 Task: Search one way flight ticket for 4 adults, 1 infant in seat and 1 infant on lap in premium economy from Salina: Salina Regional Airport to Gillette: Gillette Campbell County Airport on 5-1-2023. Choice of flights is American. Number of bags: 1 checked bag. Price is upto 40000. Outbound departure time preference is 5:00.
Action: Mouse moved to (232, 234)
Screenshot: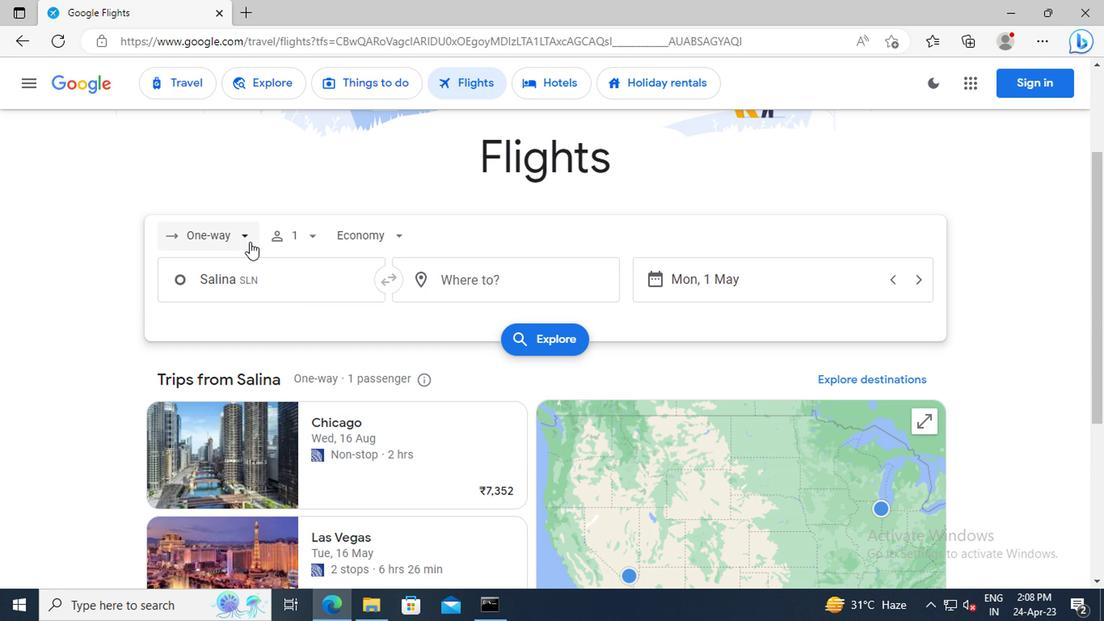
Action: Mouse pressed left at (232, 234)
Screenshot: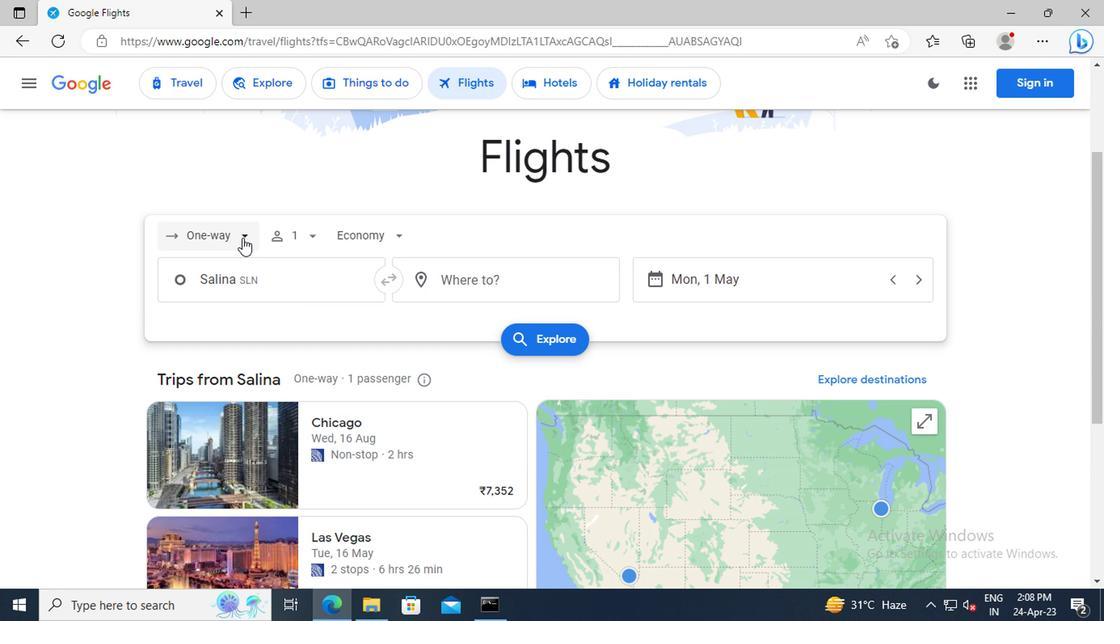 
Action: Mouse moved to (220, 313)
Screenshot: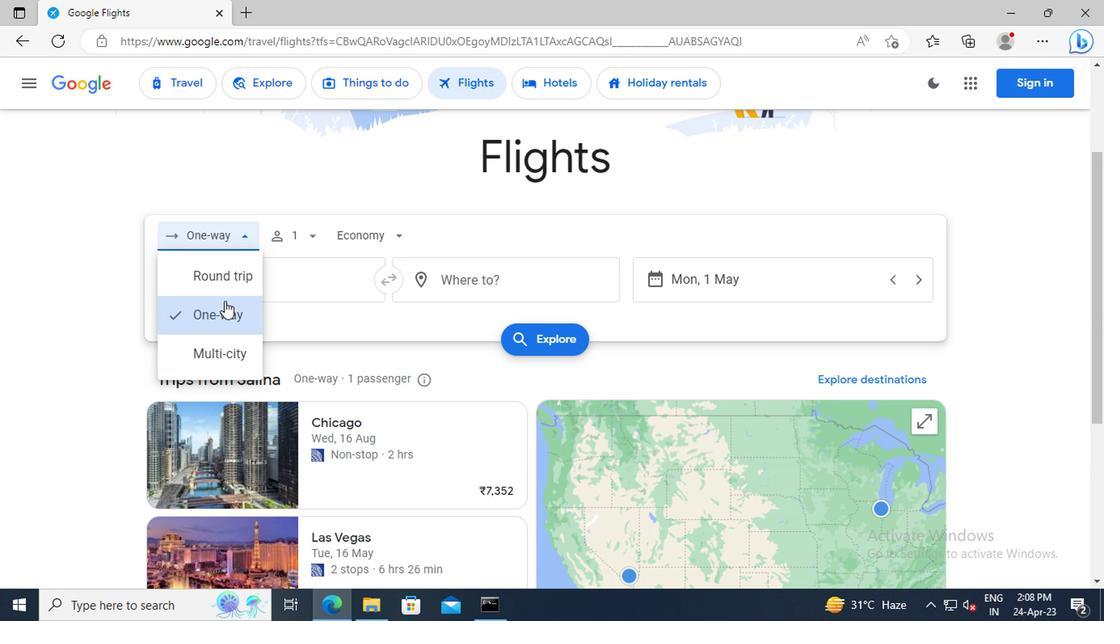 
Action: Mouse pressed left at (220, 313)
Screenshot: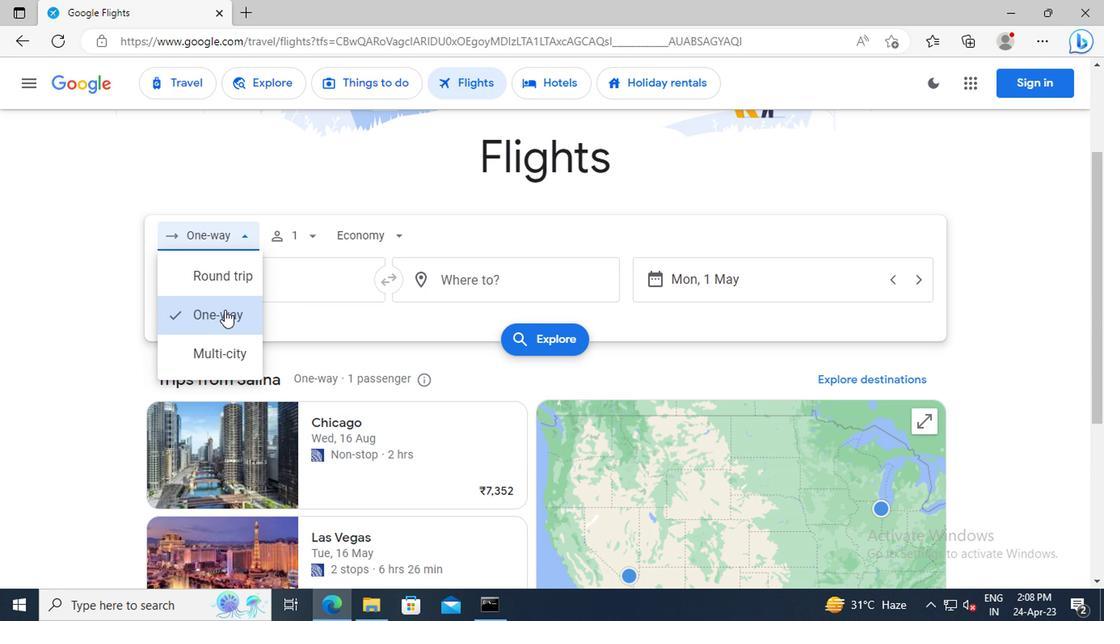 
Action: Mouse moved to (307, 237)
Screenshot: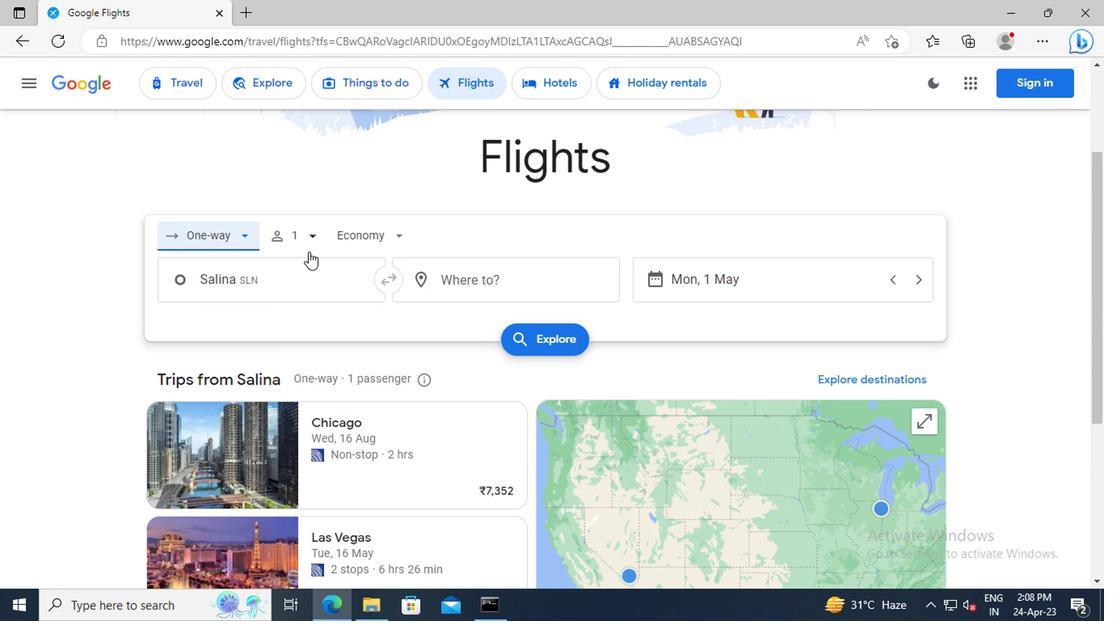 
Action: Mouse pressed left at (307, 237)
Screenshot: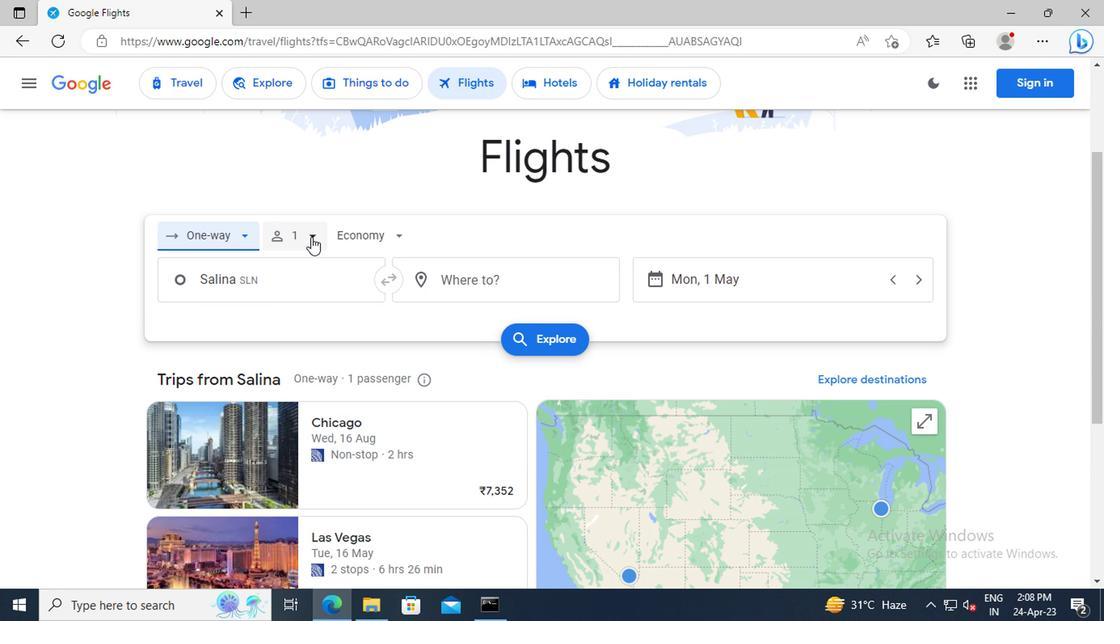 
Action: Mouse moved to (433, 270)
Screenshot: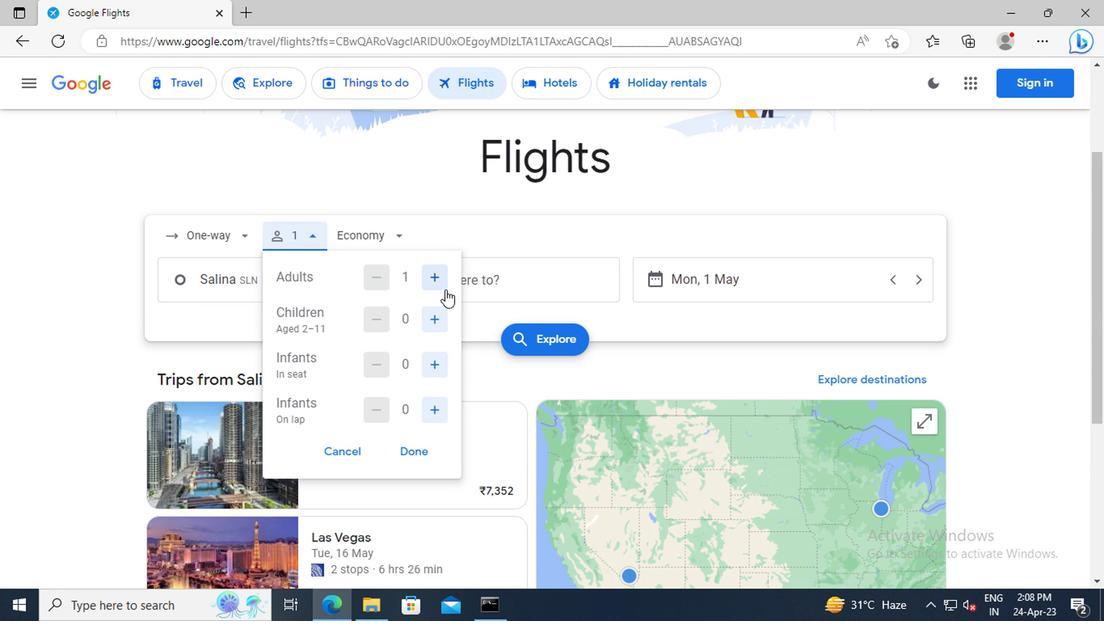 
Action: Mouse pressed left at (433, 270)
Screenshot: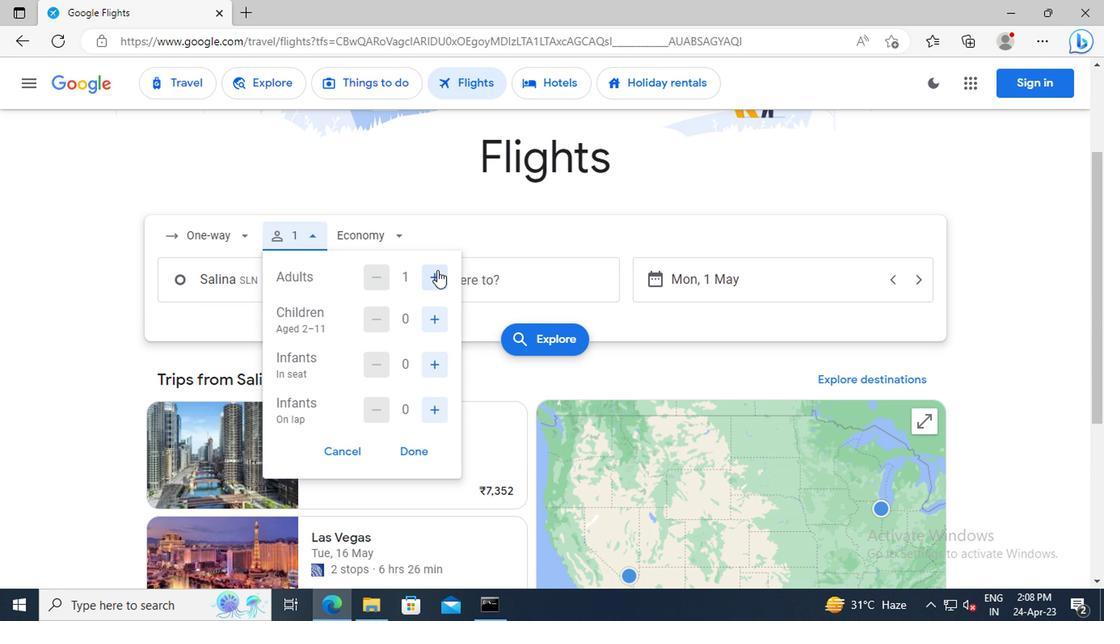 
Action: Mouse pressed left at (433, 270)
Screenshot: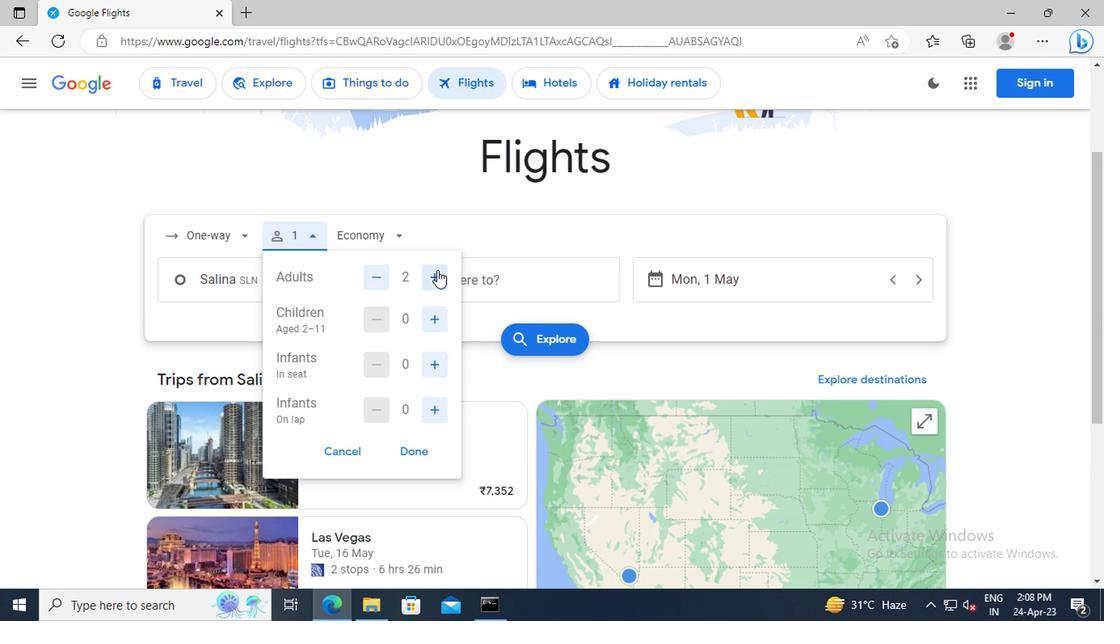 
Action: Mouse pressed left at (433, 270)
Screenshot: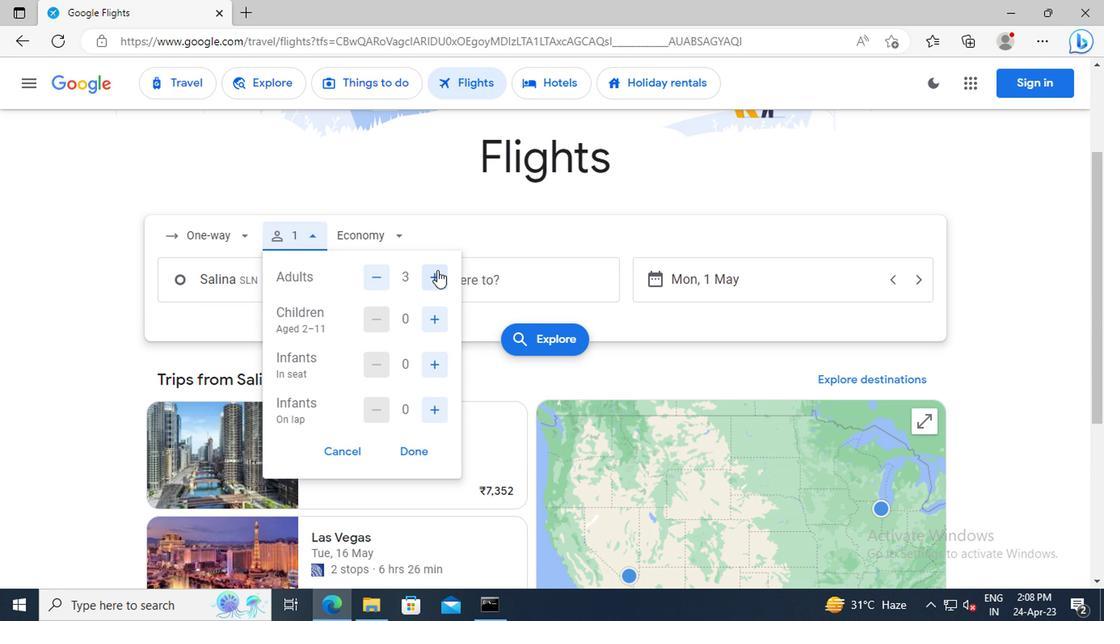 
Action: Mouse moved to (433, 362)
Screenshot: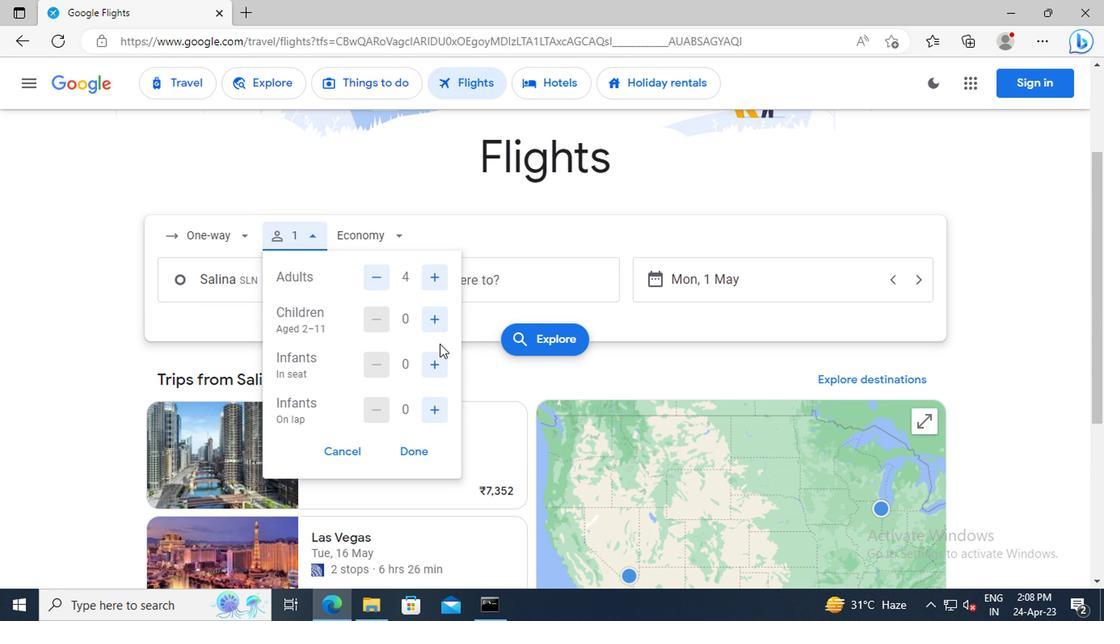 
Action: Mouse pressed left at (433, 362)
Screenshot: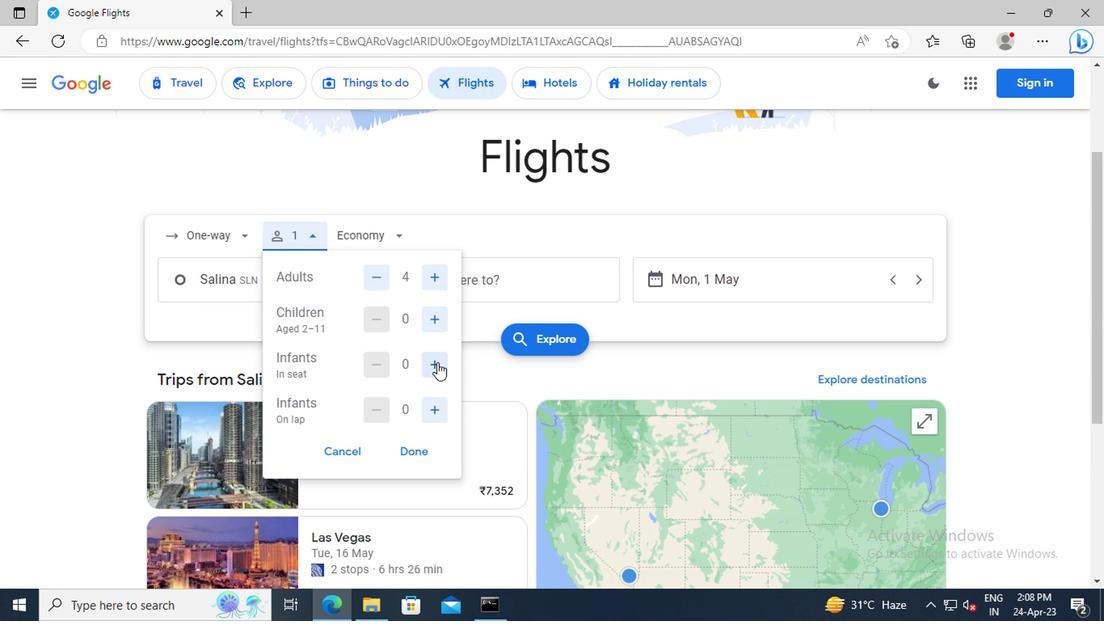
Action: Mouse moved to (430, 406)
Screenshot: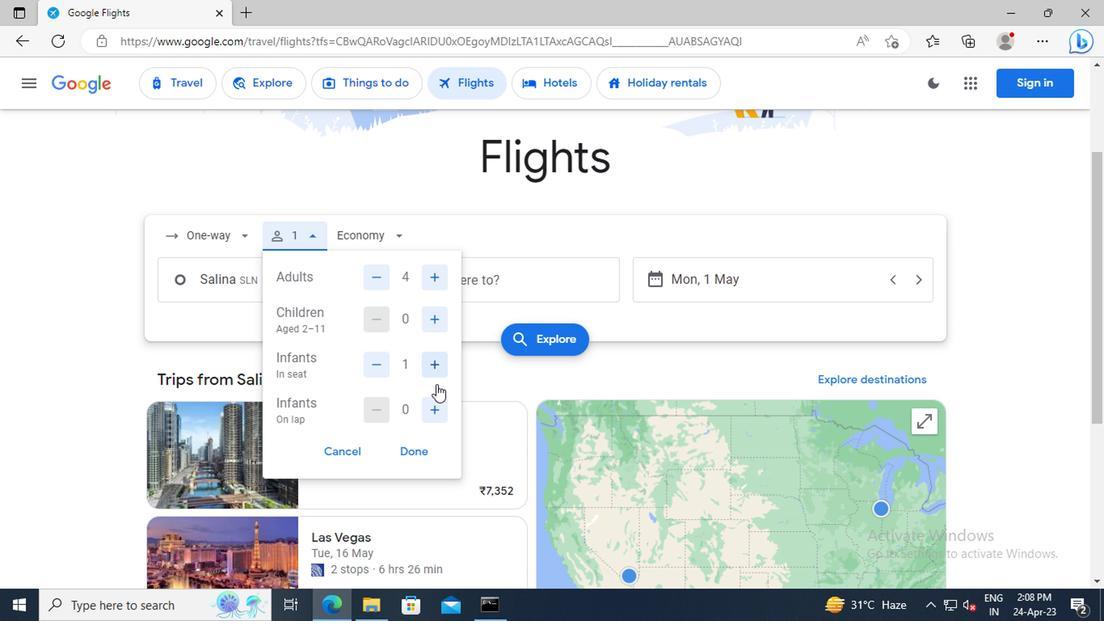 
Action: Mouse pressed left at (430, 406)
Screenshot: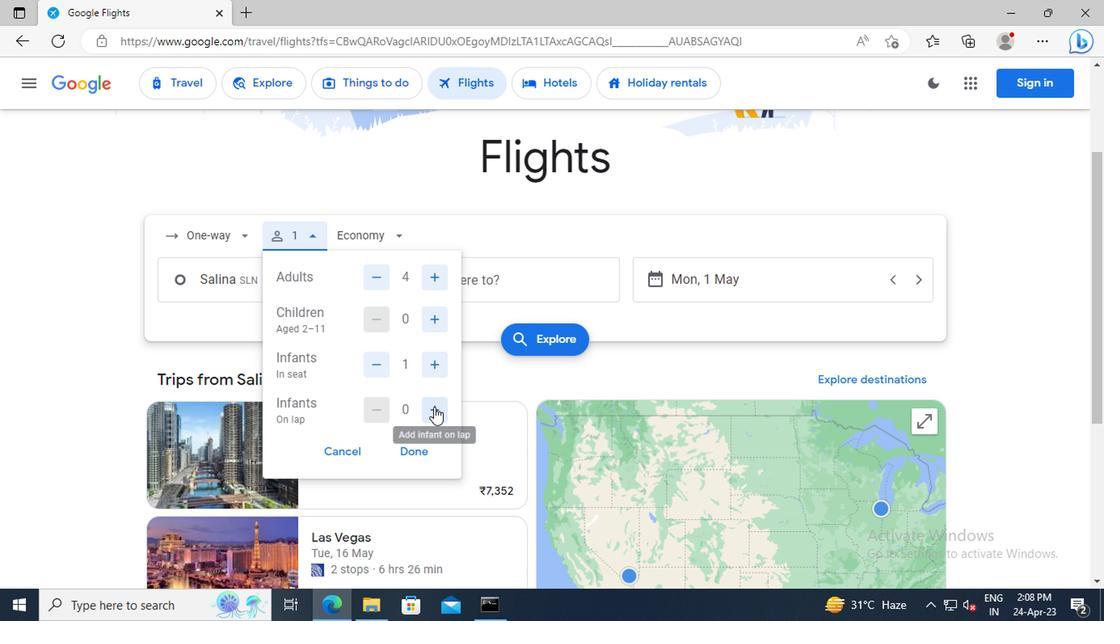 
Action: Mouse moved to (412, 449)
Screenshot: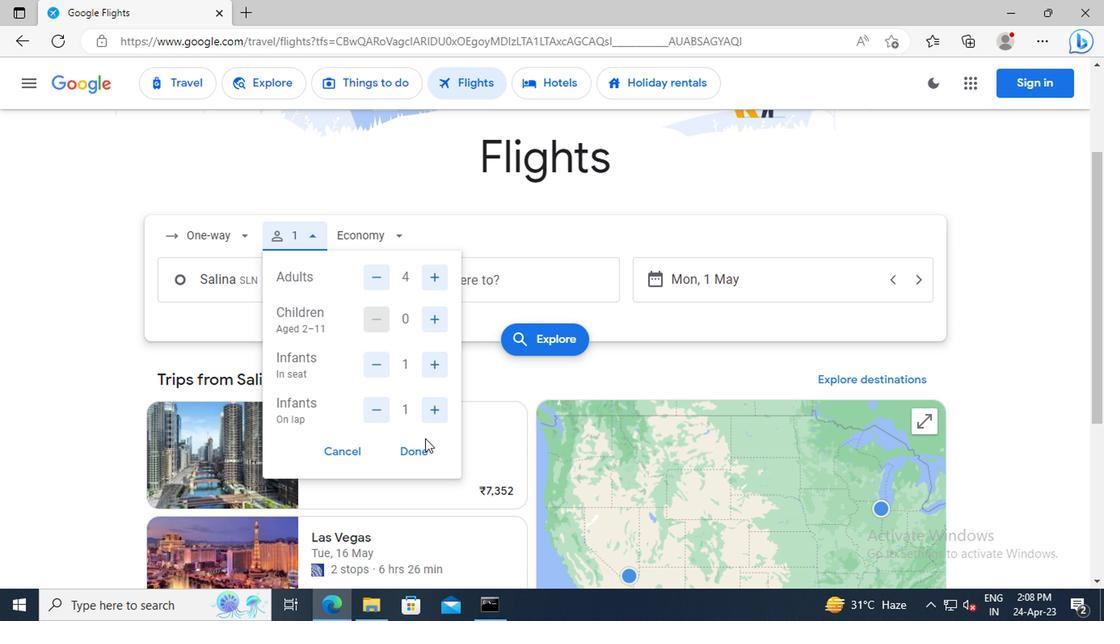 
Action: Mouse pressed left at (412, 449)
Screenshot: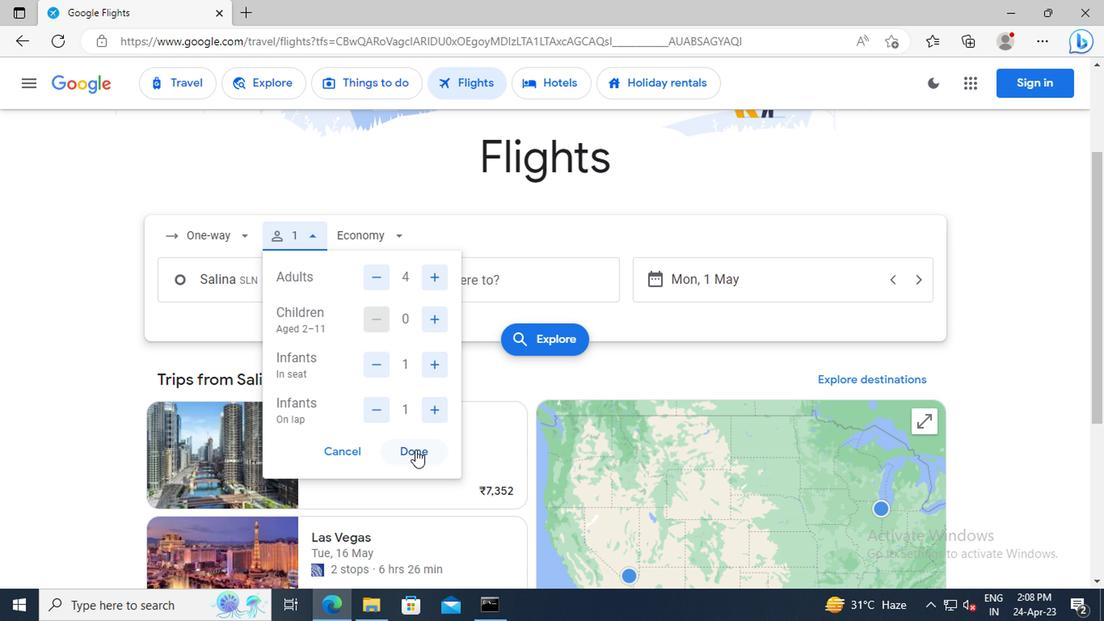 
Action: Mouse moved to (384, 235)
Screenshot: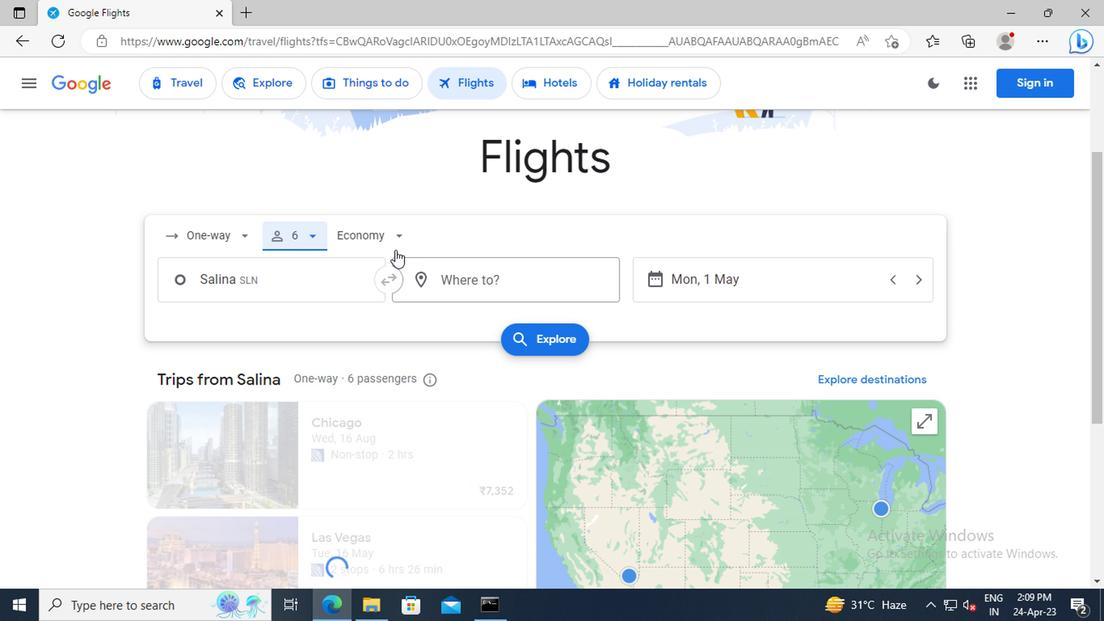 
Action: Mouse pressed left at (384, 235)
Screenshot: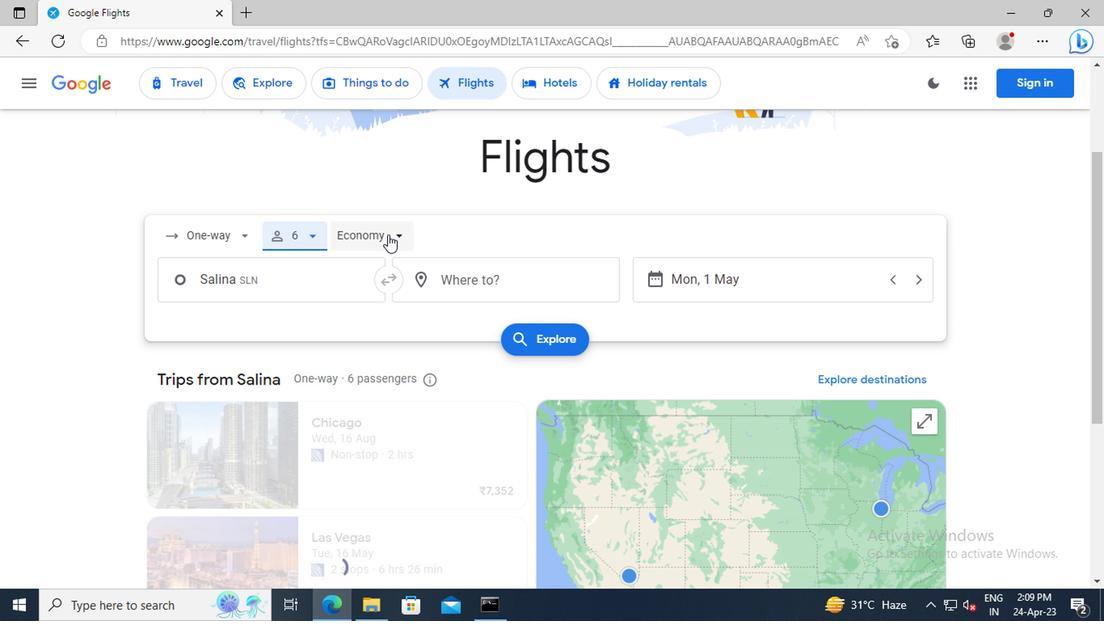 
Action: Mouse moved to (390, 319)
Screenshot: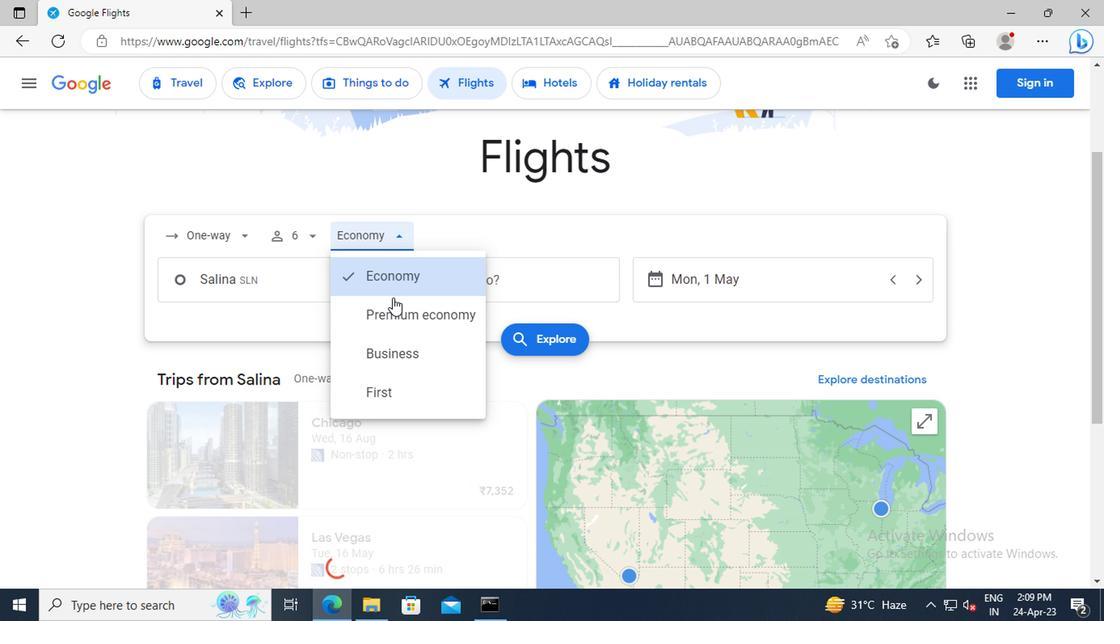 
Action: Mouse pressed left at (390, 319)
Screenshot: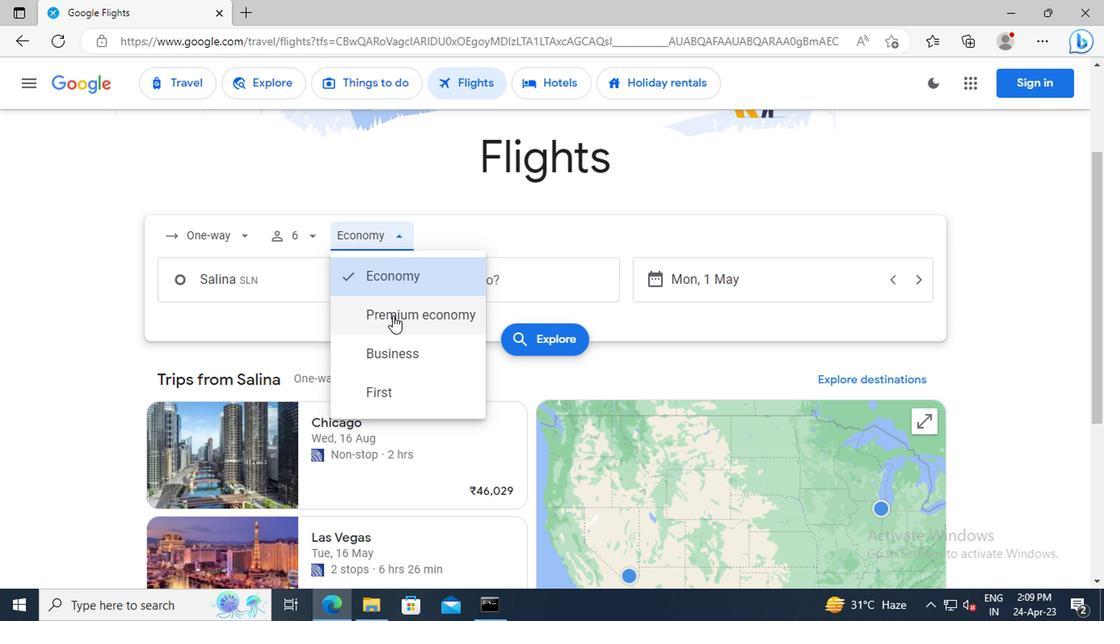 
Action: Mouse moved to (313, 285)
Screenshot: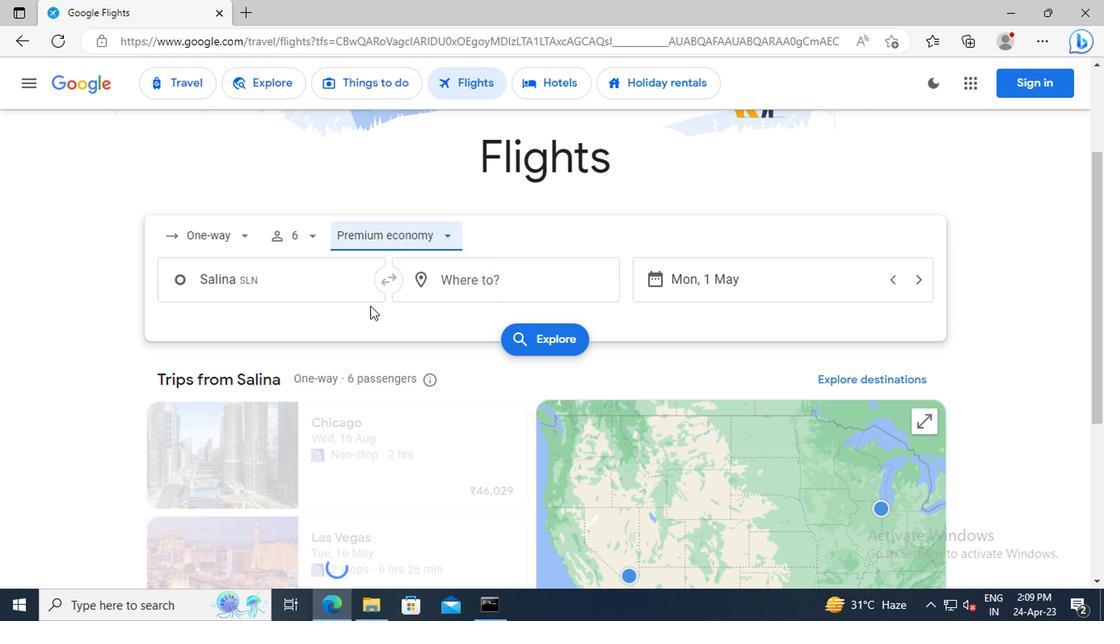 
Action: Mouse pressed left at (313, 285)
Screenshot: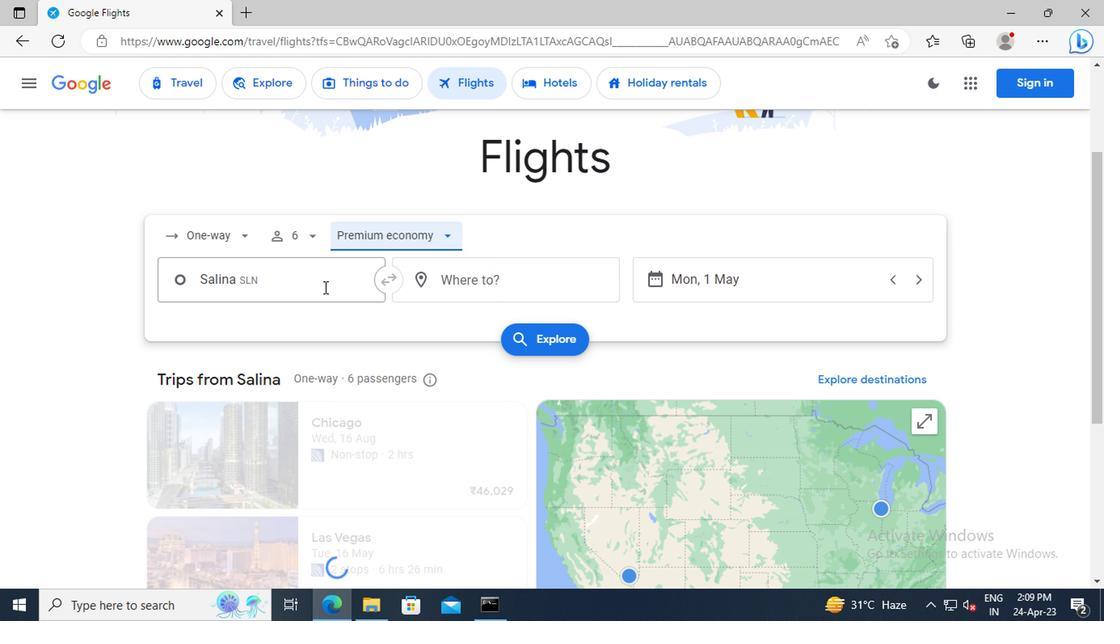 
Action: Key pressed <Key.shift>SALINA<Key.space><Key.shift>REG
Screenshot: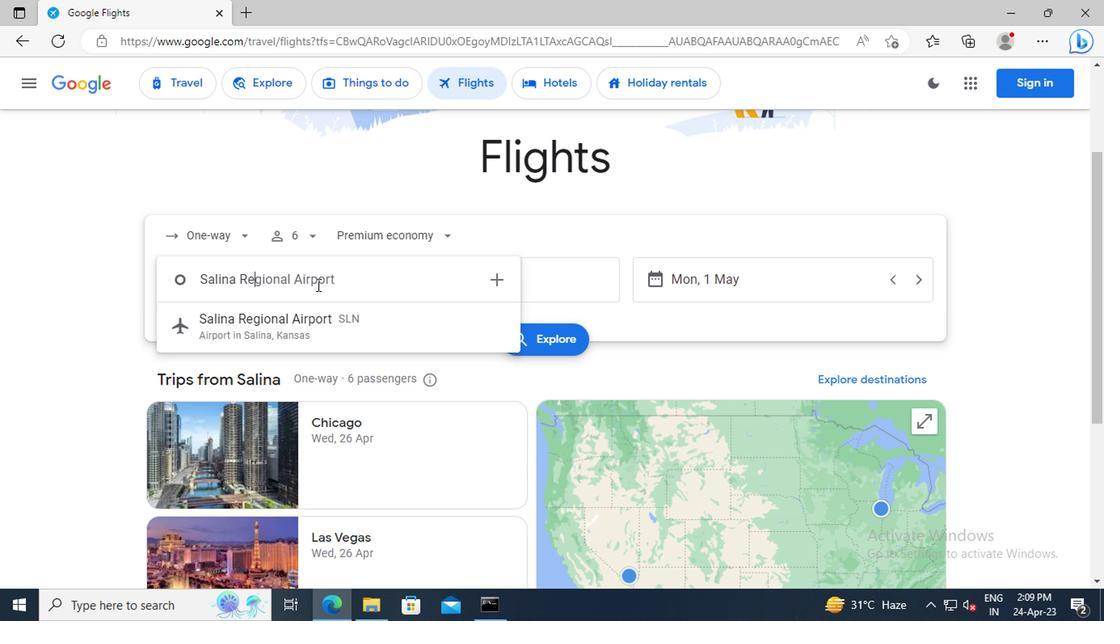 
Action: Mouse moved to (317, 320)
Screenshot: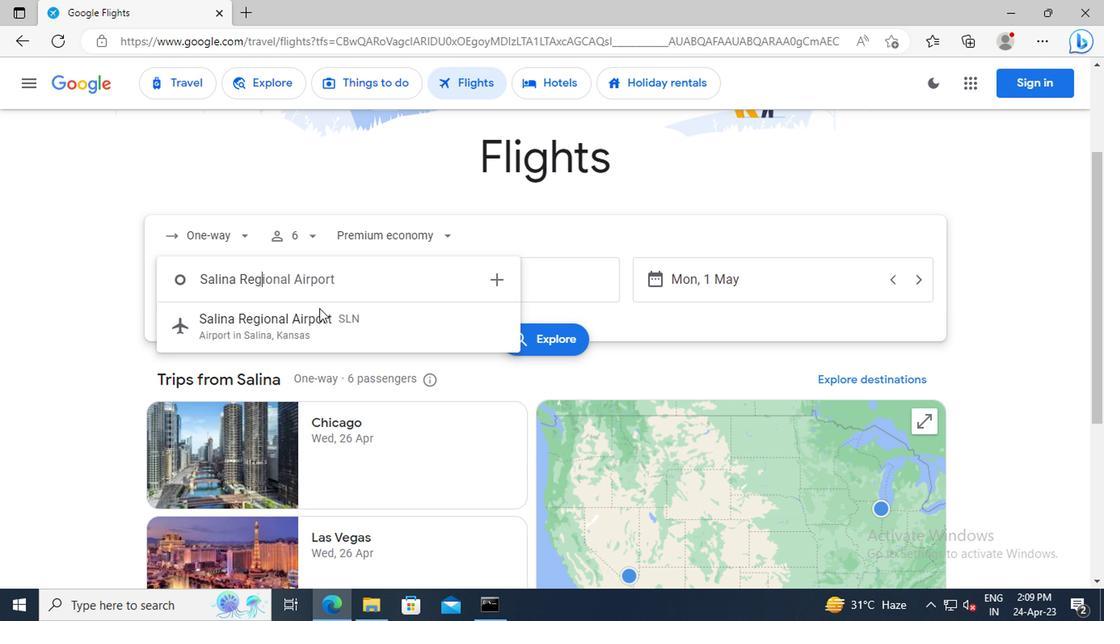 
Action: Mouse pressed left at (317, 320)
Screenshot: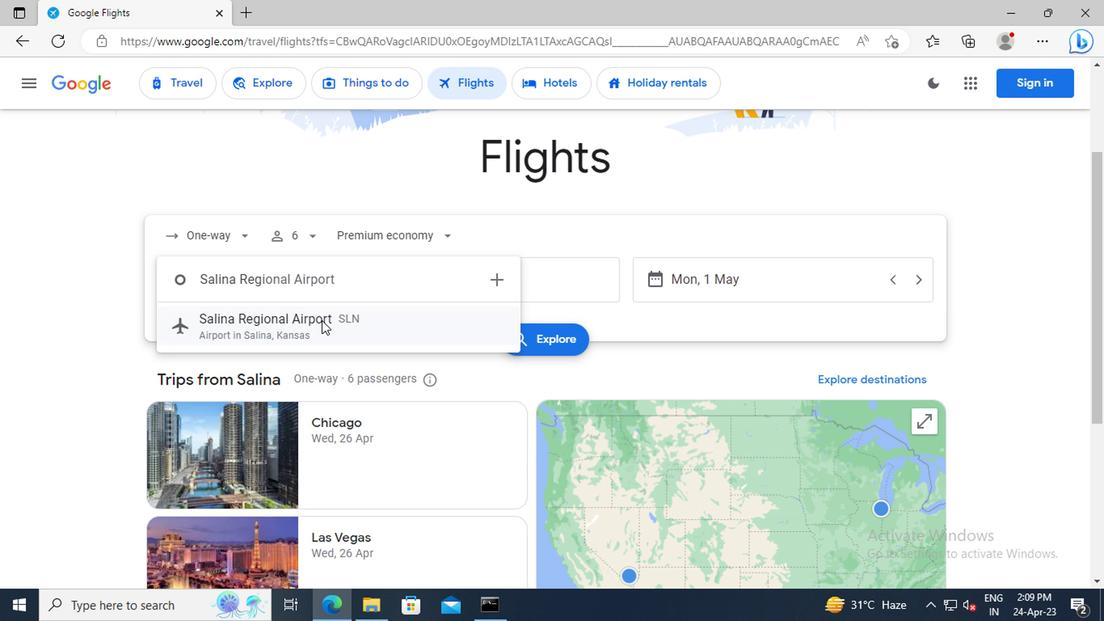 
Action: Mouse moved to (485, 294)
Screenshot: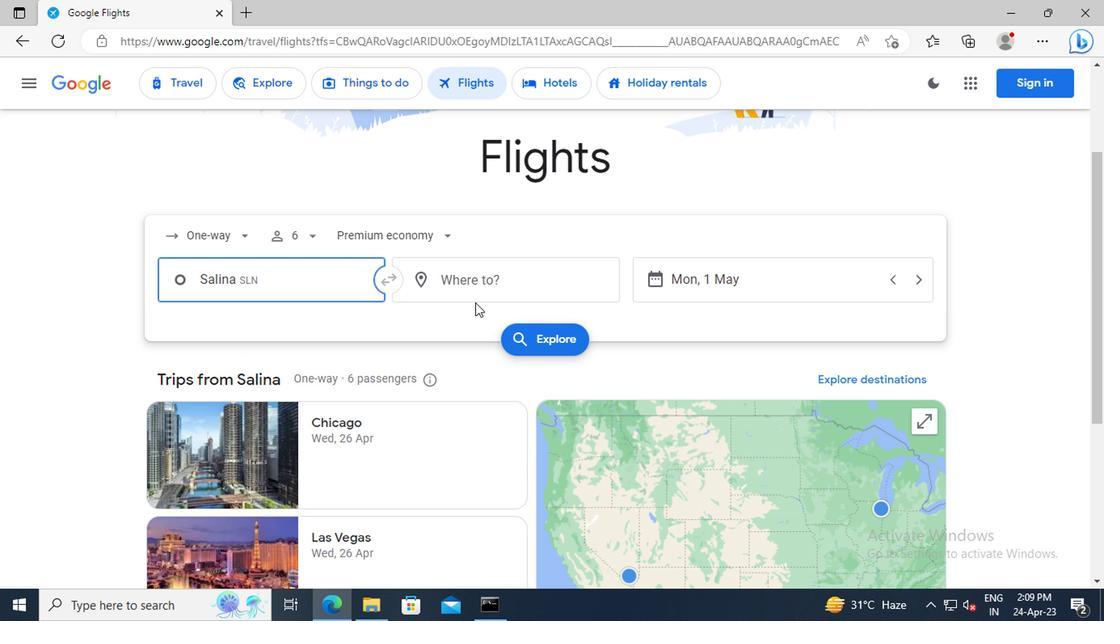 
Action: Mouse pressed left at (485, 294)
Screenshot: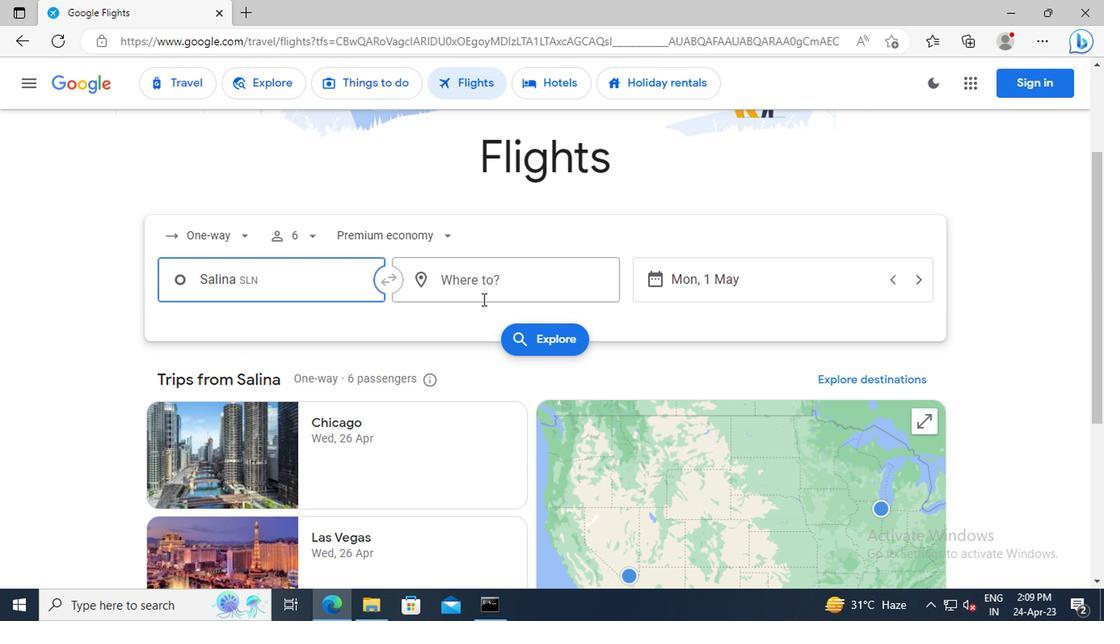 
Action: Mouse moved to (485, 291)
Screenshot: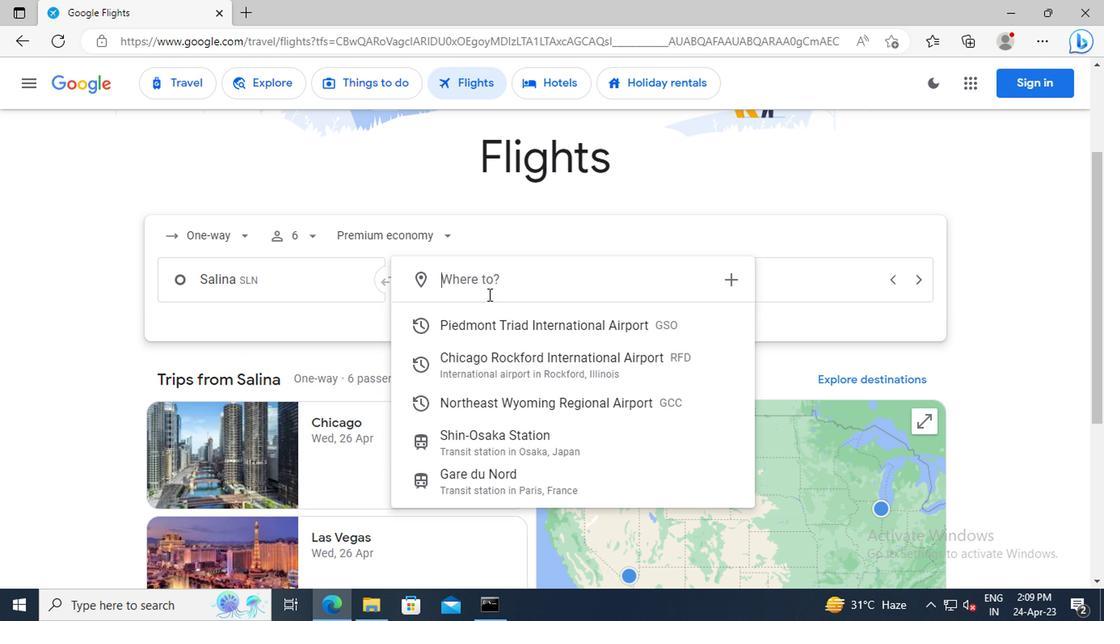 
Action: Key pressed <Key.shift>GILLETTE
Screenshot: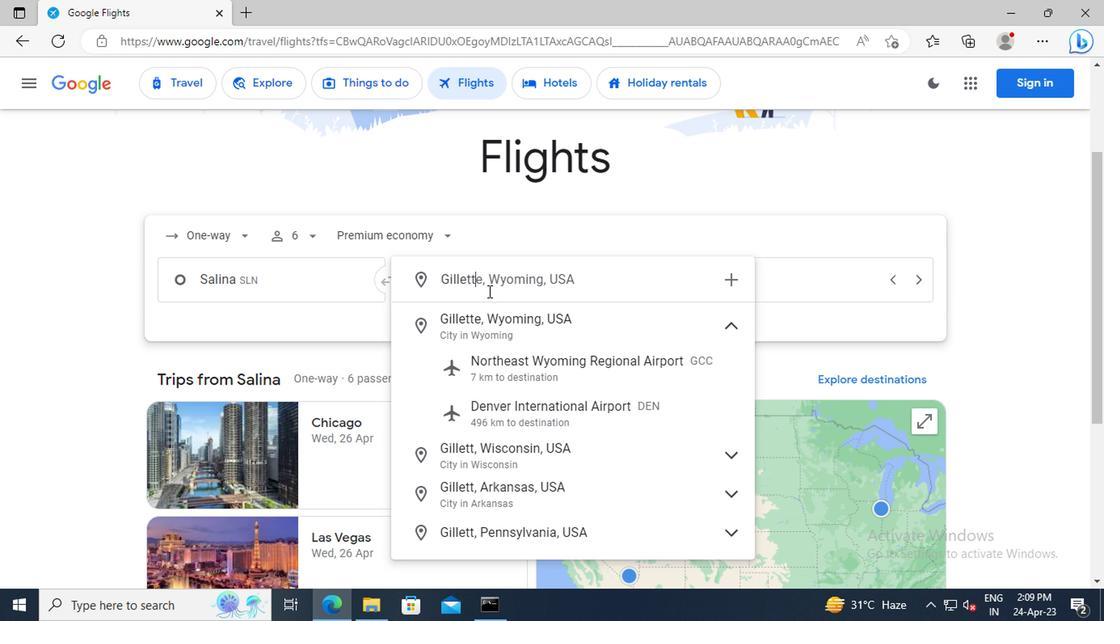 
Action: Mouse moved to (519, 361)
Screenshot: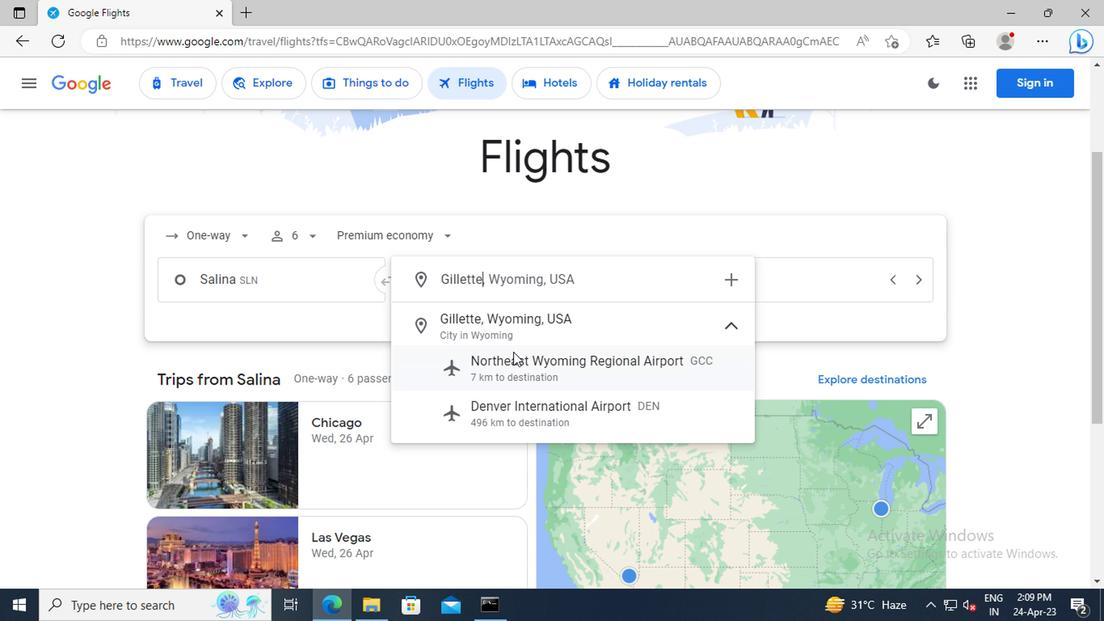 
Action: Mouse pressed left at (519, 361)
Screenshot: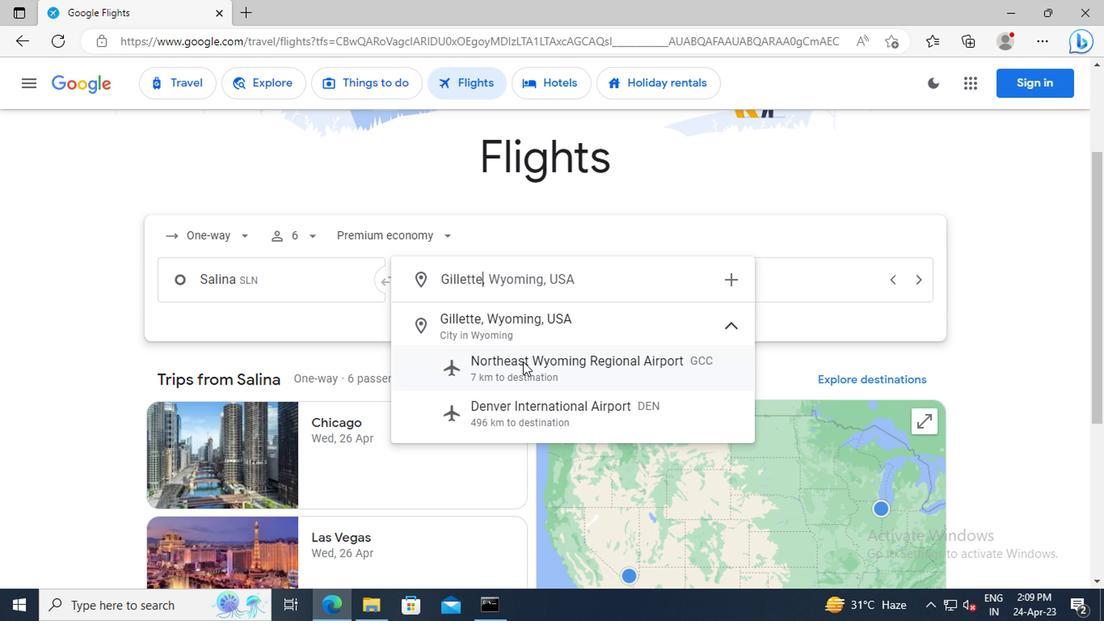 
Action: Mouse moved to (713, 293)
Screenshot: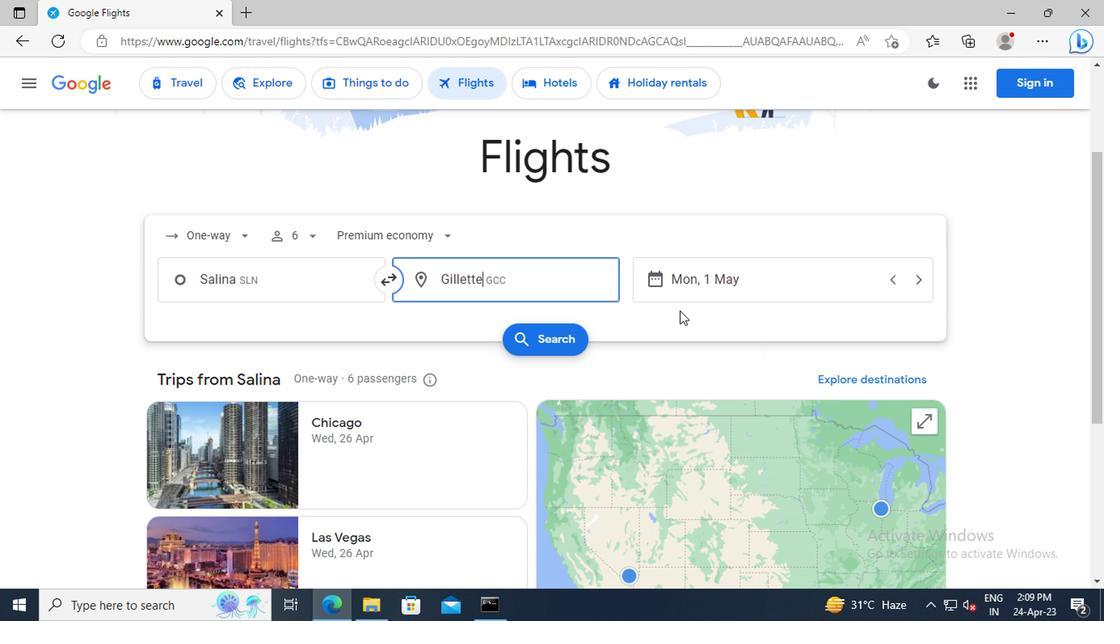 
Action: Mouse pressed left at (713, 293)
Screenshot: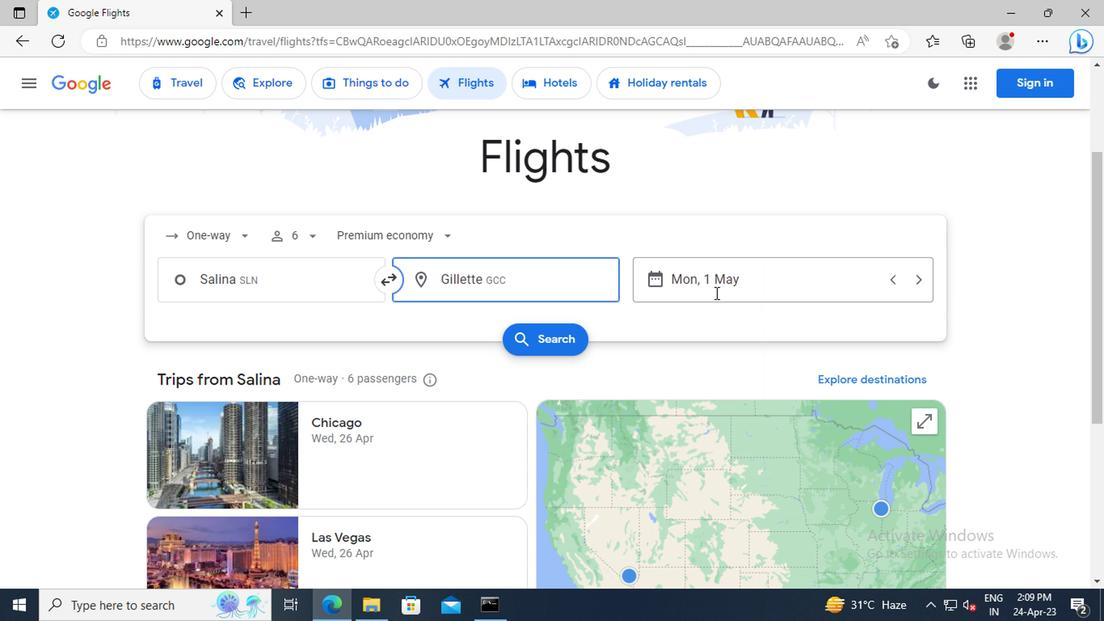 
Action: Mouse moved to (668, 263)
Screenshot: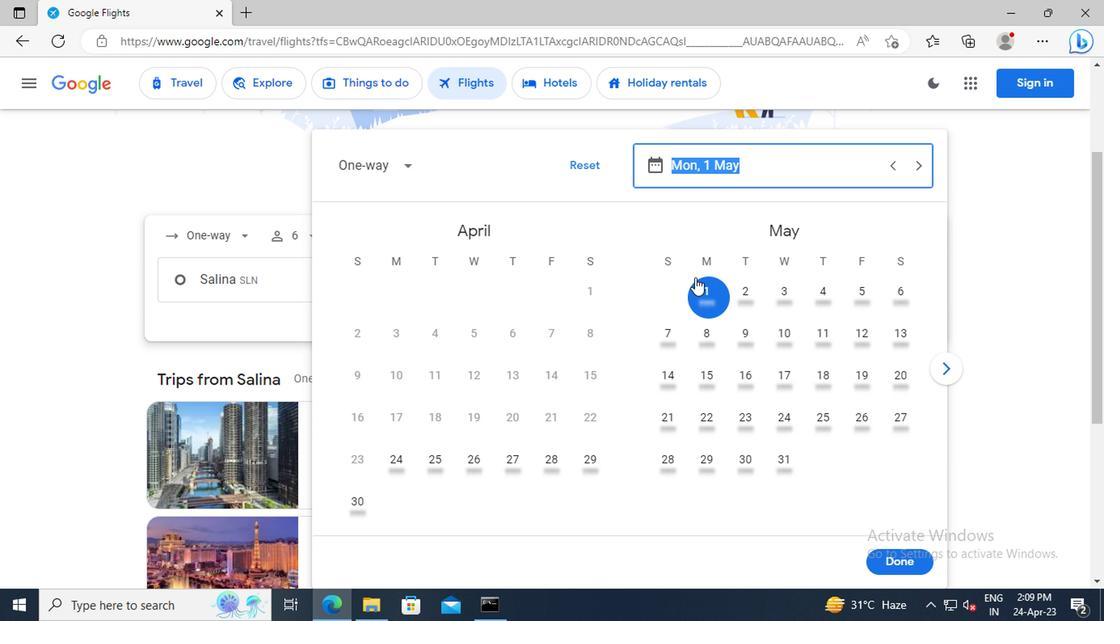 
Action: Key pressed 1<Key.space>MAY<Key.enter>
Screenshot: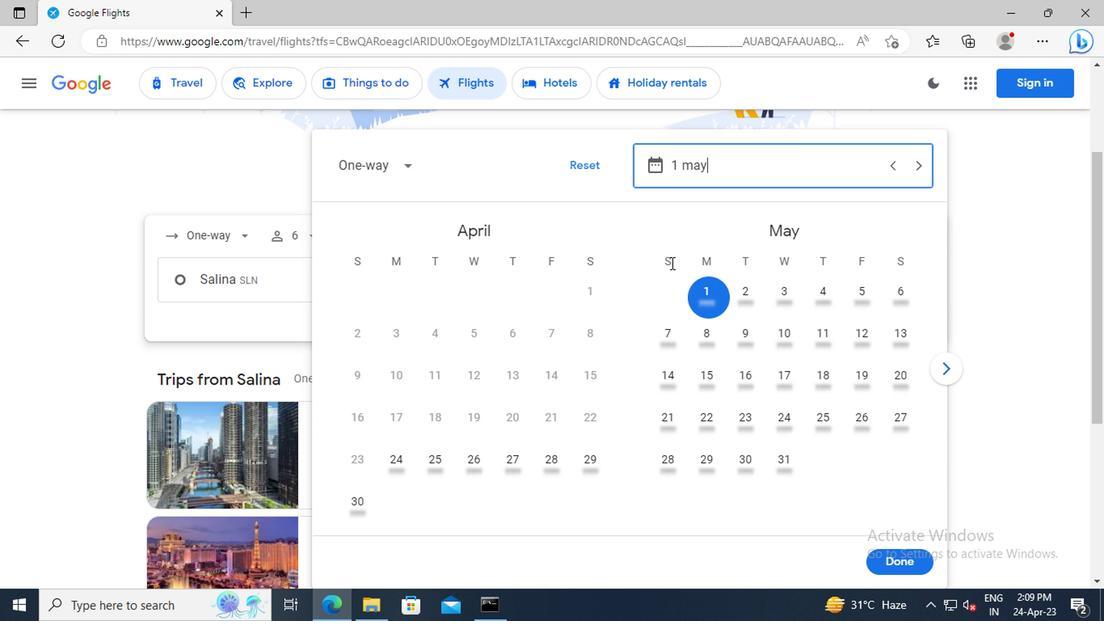 
Action: Mouse moved to (925, 559)
Screenshot: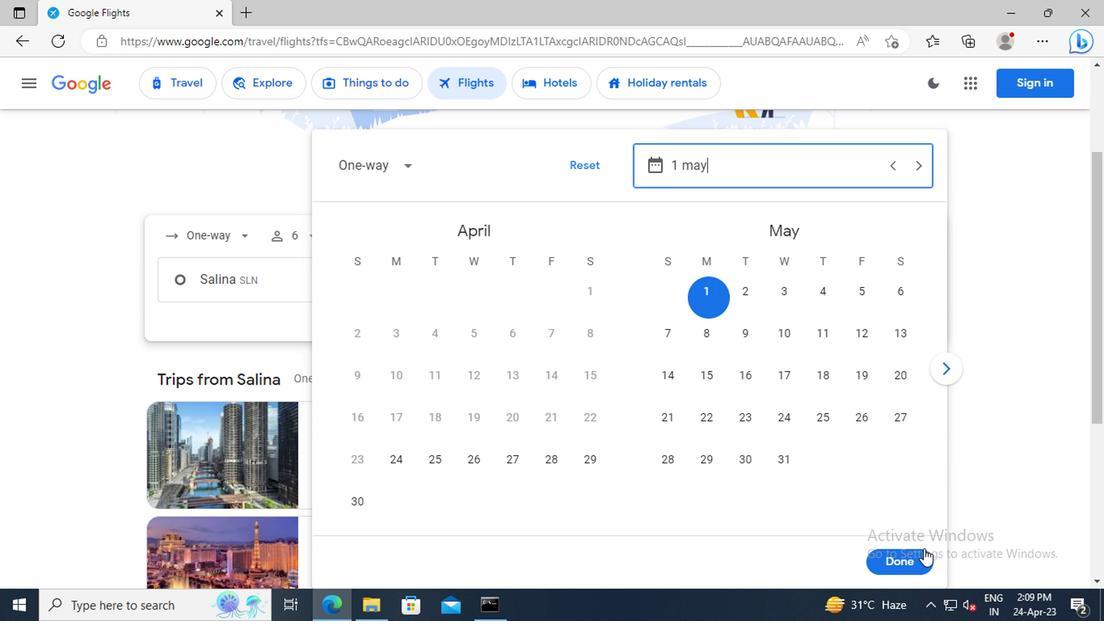 
Action: Mouse pressed left at (925, 559)
Screenshot: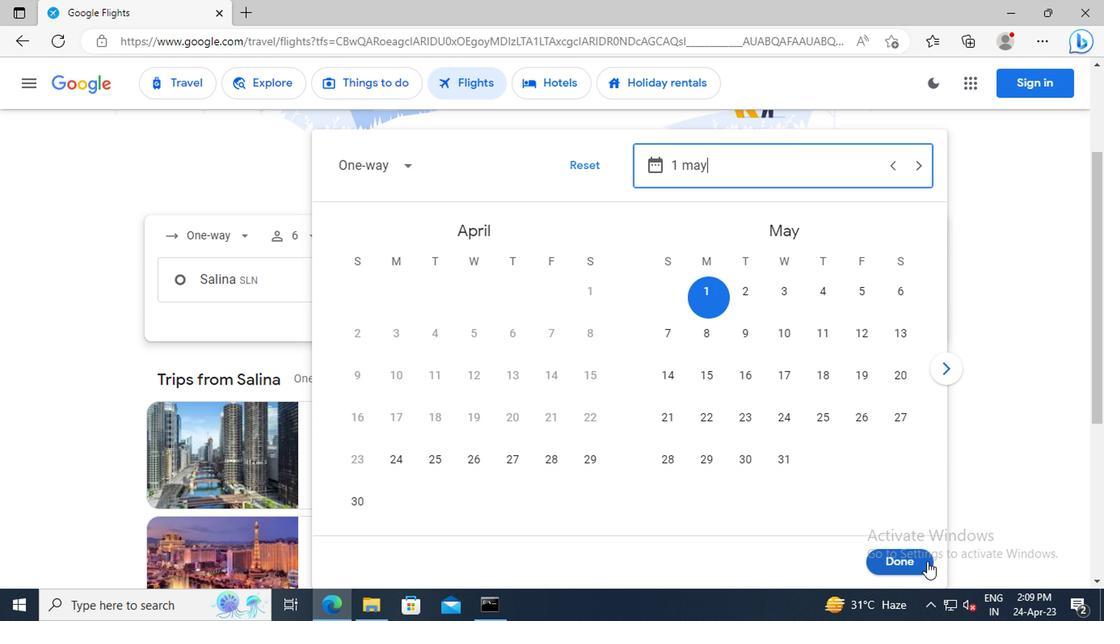 
Action: Mouse moved to (546, 341)
Screenshot: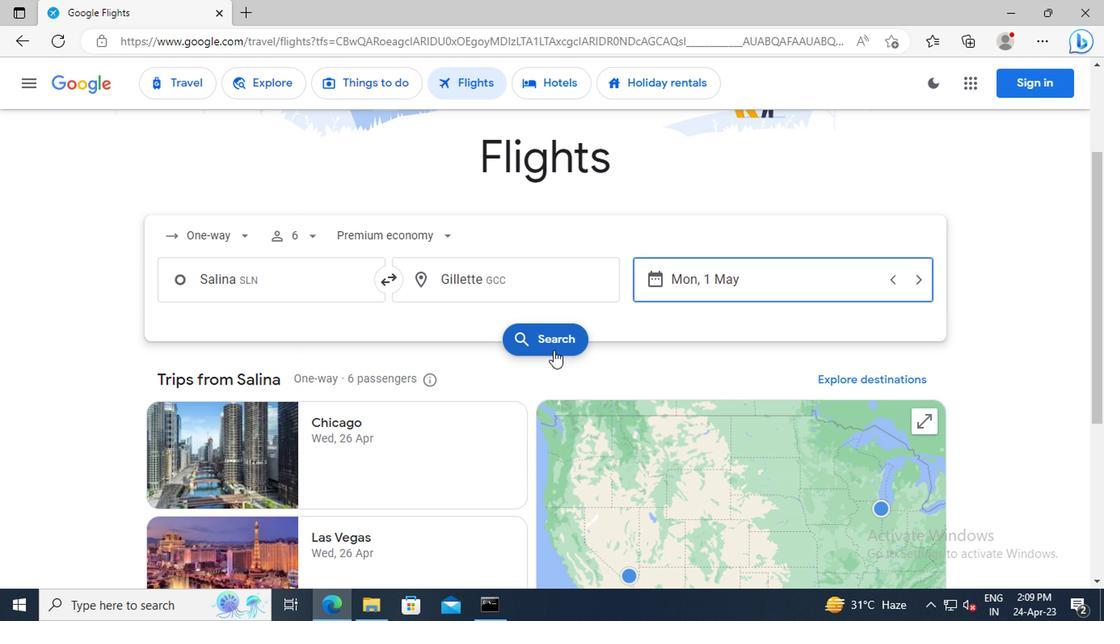 
Action: Mouse pressed left at (546, 341)
Screenshot: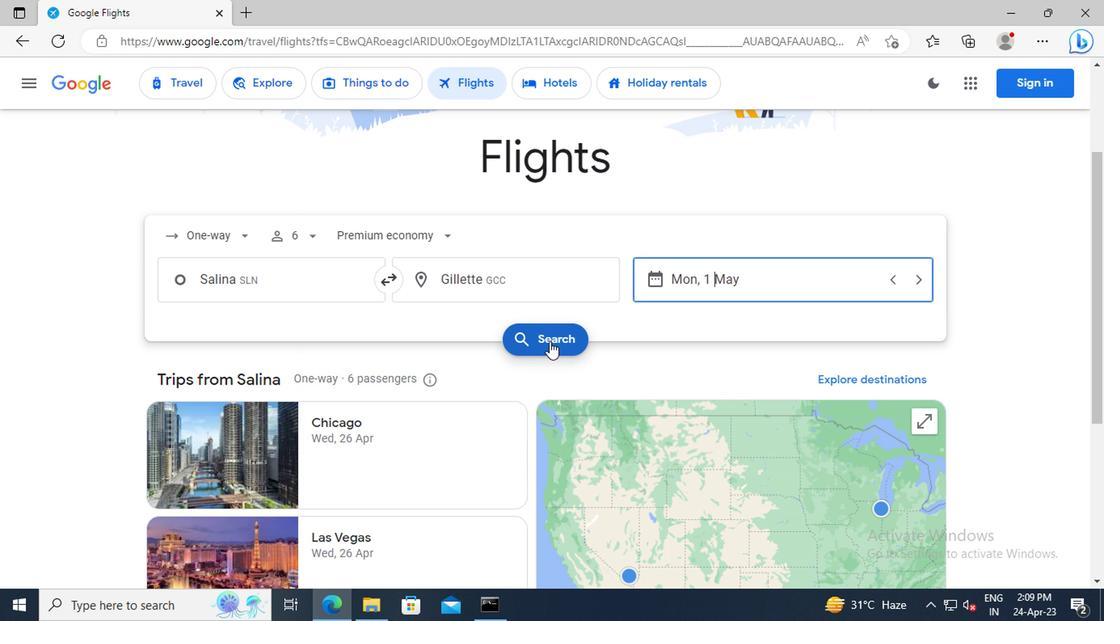 
Action: Mouse moved to (194, 239)
Screenshot: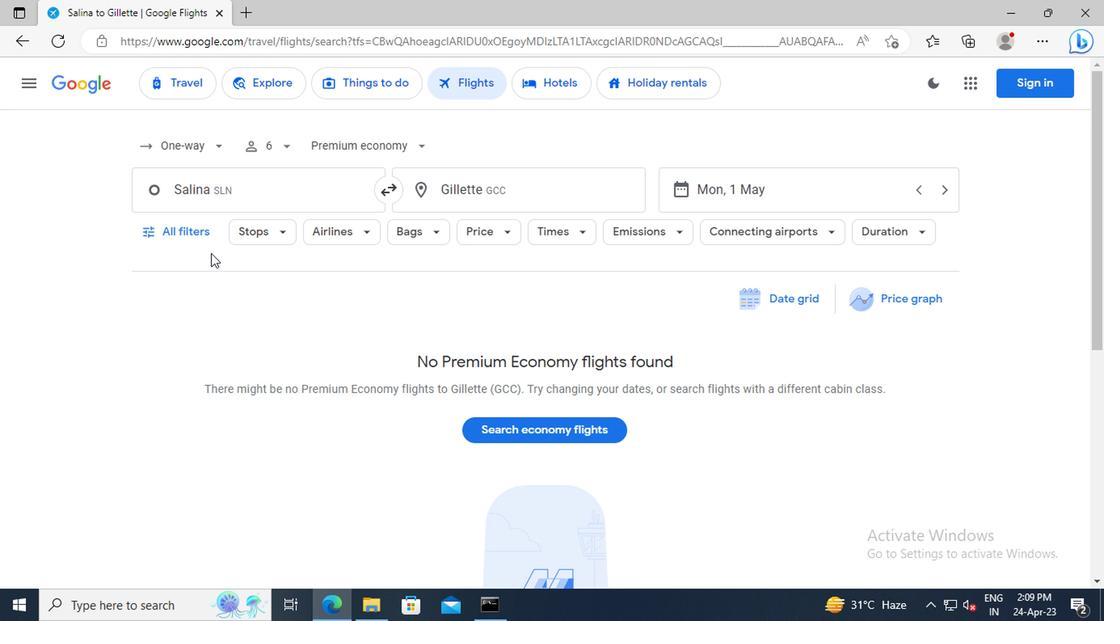 
Action: Mouse pressed left at (194, 239)
Screenshot: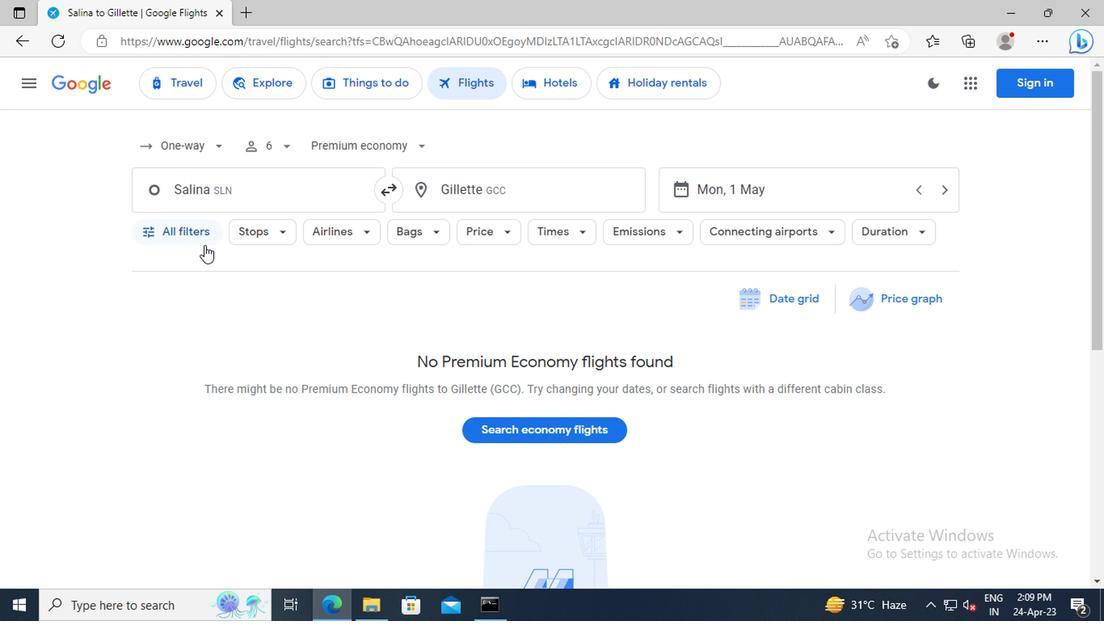 
Action: Mouse moved to (277, 342)
Screenshot: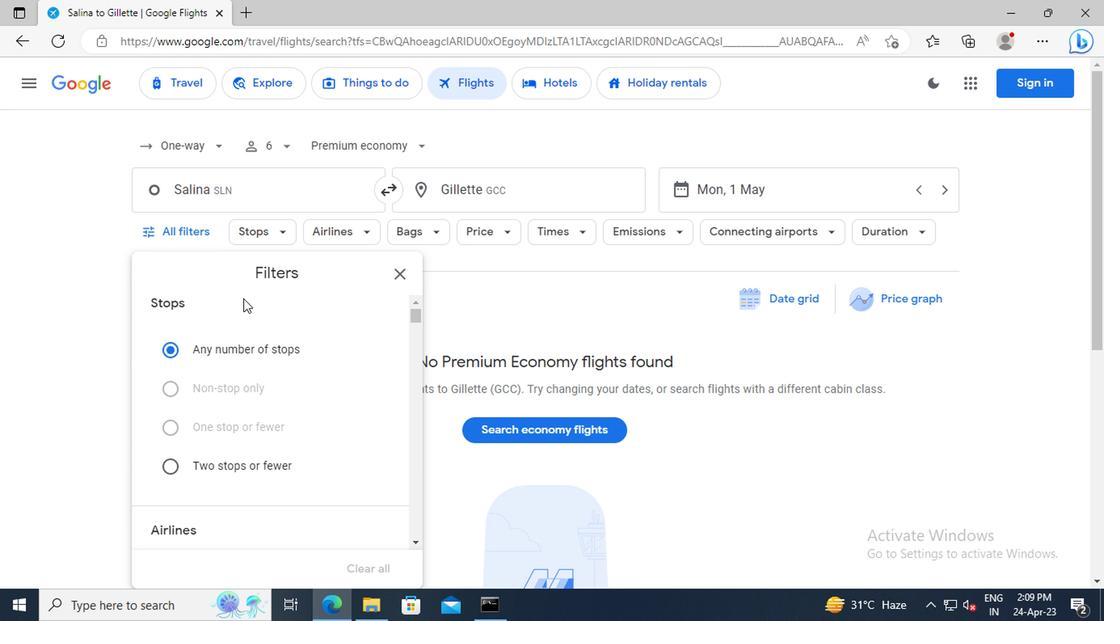 
Action: Mouse scrolled (277, 342) with delta (0, 0)
Screenshot: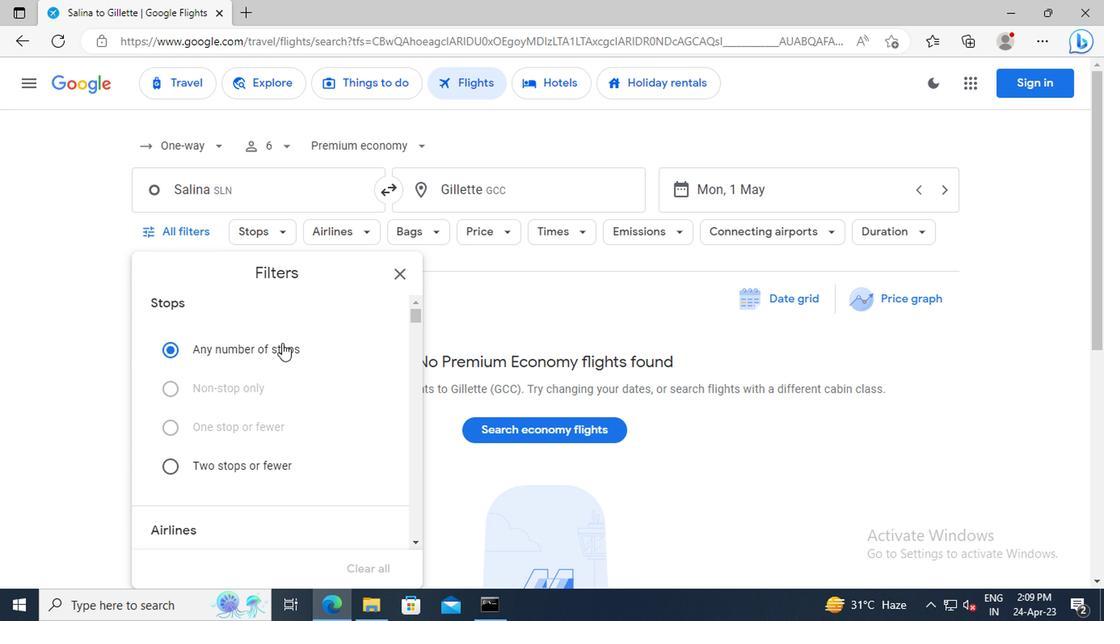 
Action: Mouse scrolled (277, 342) with delta (0, 0)
Screenshot: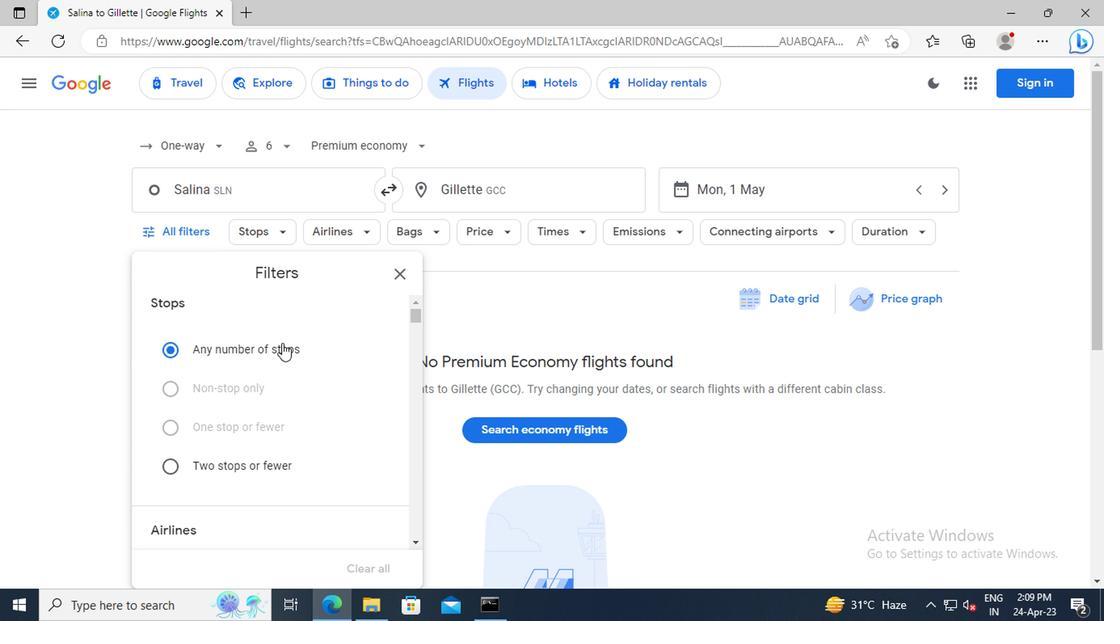 
Action: Mouse scrolled (277, 342) with delta (0, 0)
Screenshot: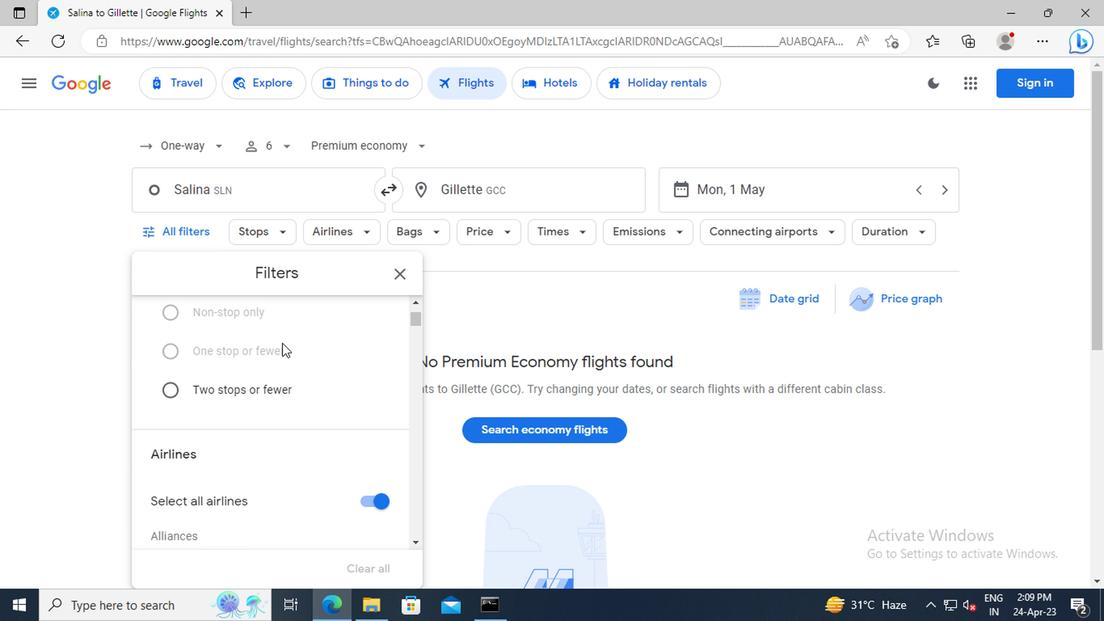 
Action: Mouse scrolled (277, 342) with delta (0, 0)
Screenshot: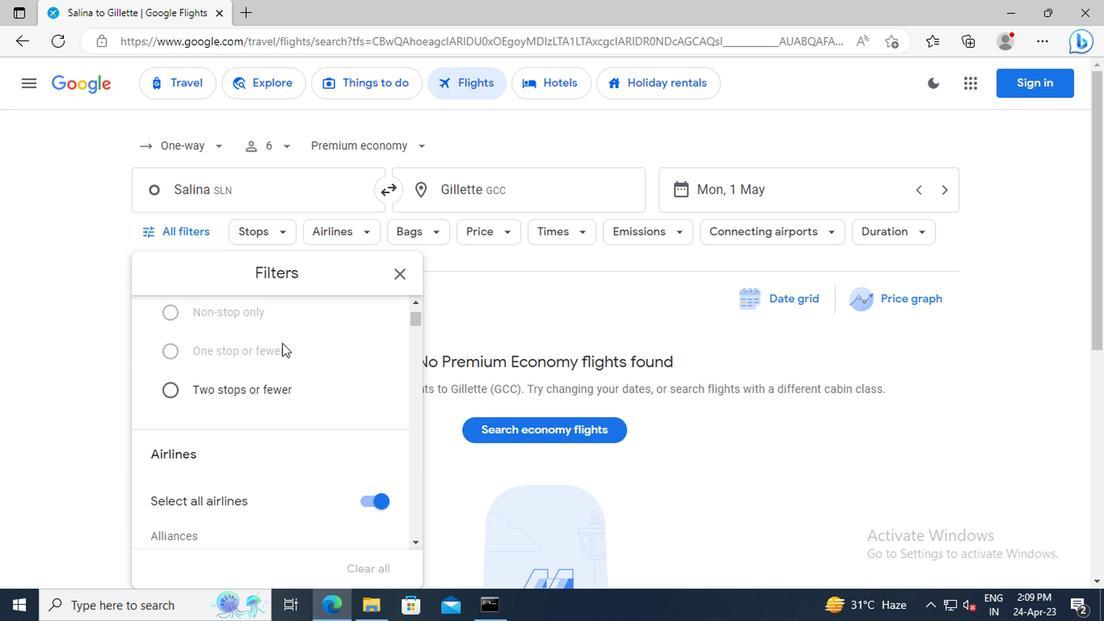 
Action: Mouse moved to (359, 421)
Screenshot: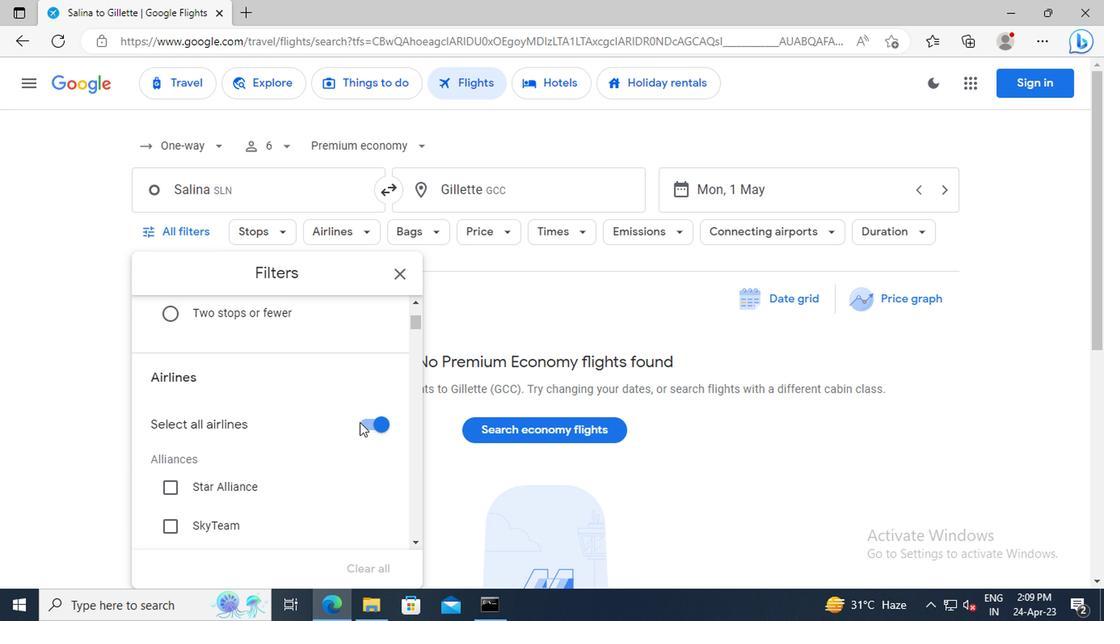 
Action: Mouse pressed left at (359, 421)
Screenshot: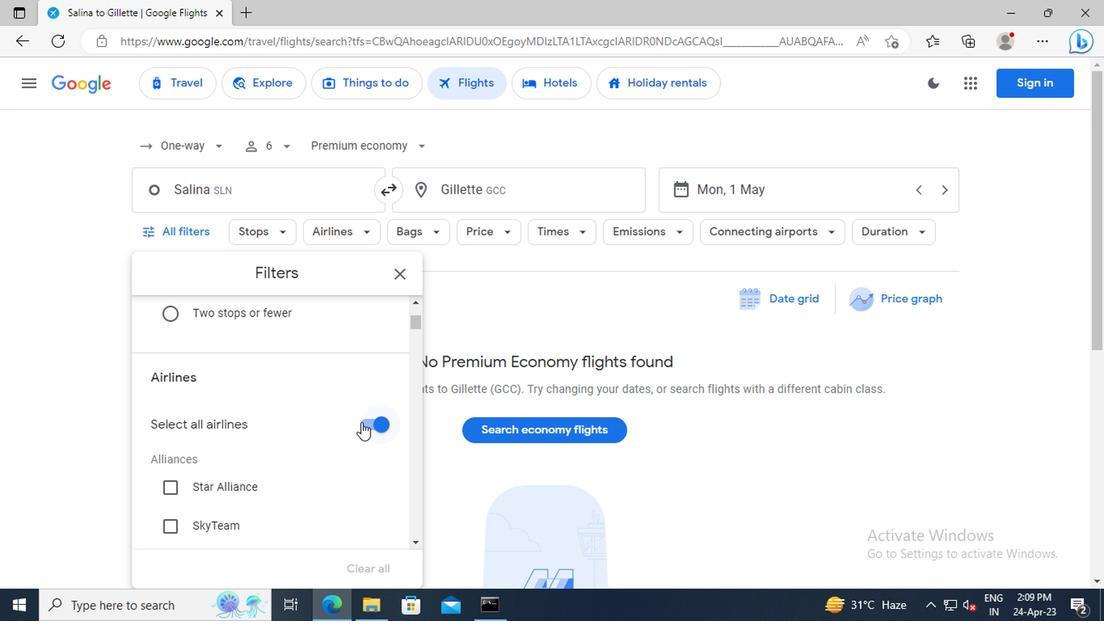 
Action: Mouse moved to (294, 389)
Screenshot: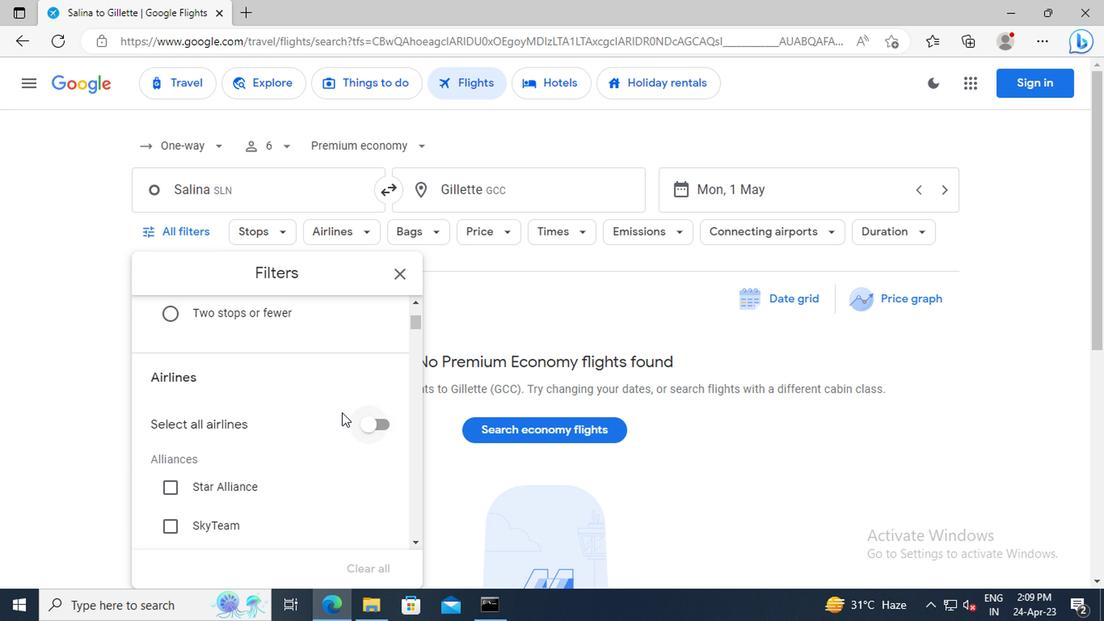 
Action: Mouse scrolled (294, 387) with delta (0, -1)
Screenshot: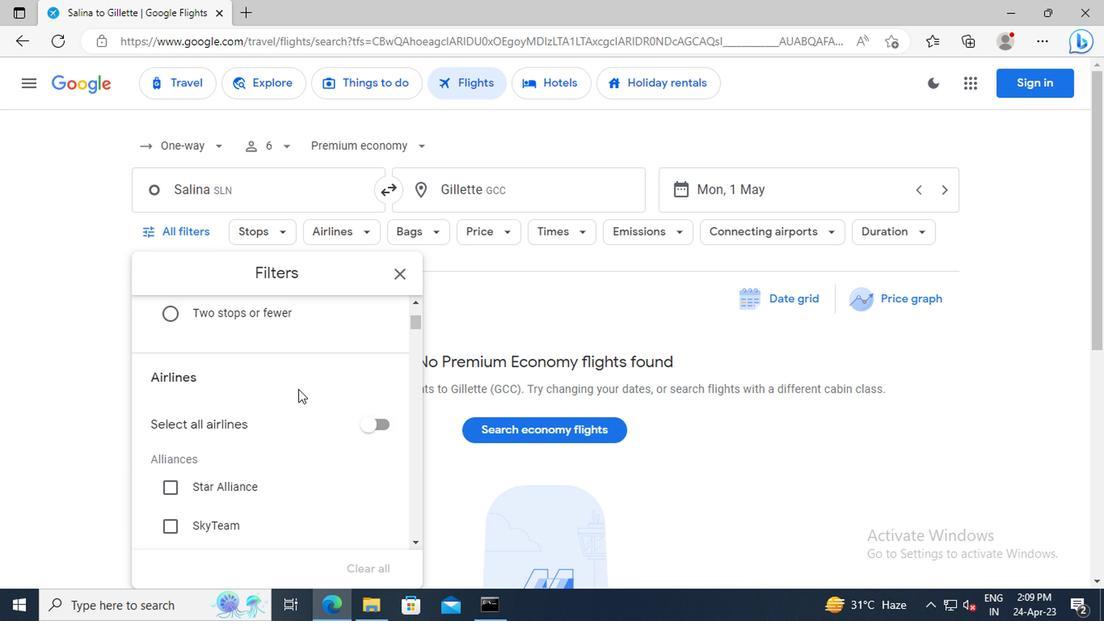 
Action: Mouse scrolled (294, 387) with delta (0, -1)
Screenshot: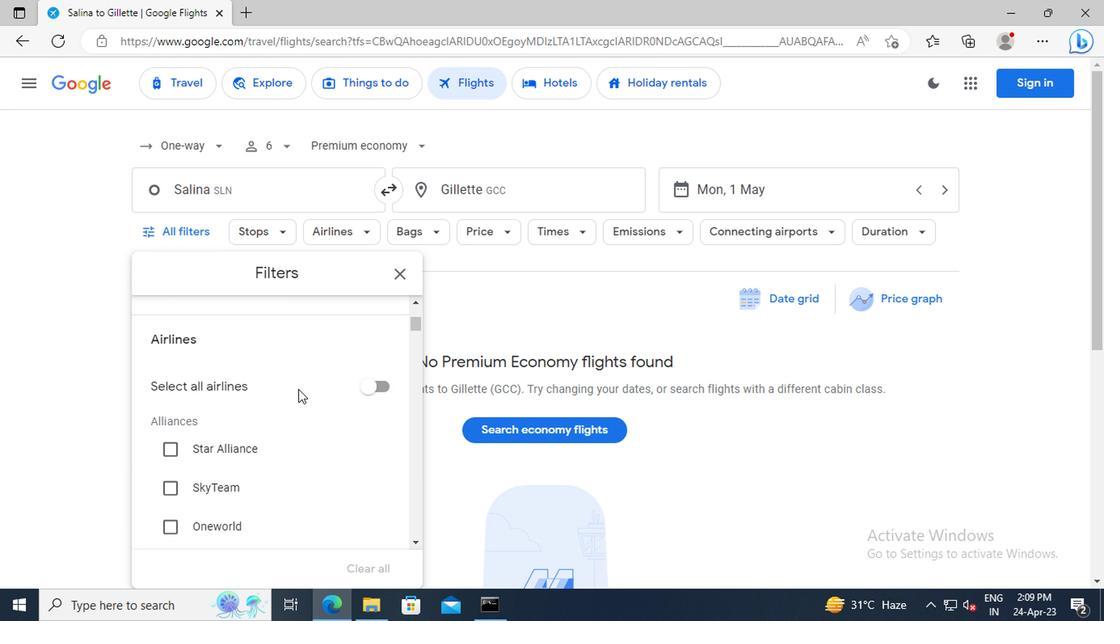 
Action: Mouse scrolled (294, 387) with delta (0, -1)
Screenshot: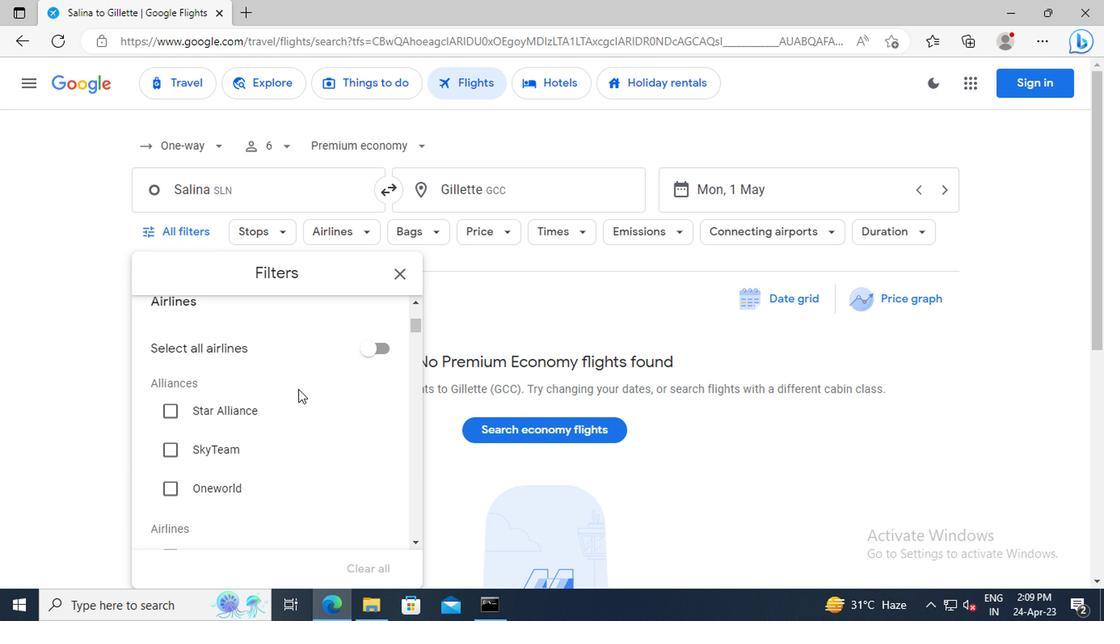 
Action: Mouse scrolled (294, 387) with delta (0, -1)
Screenshot: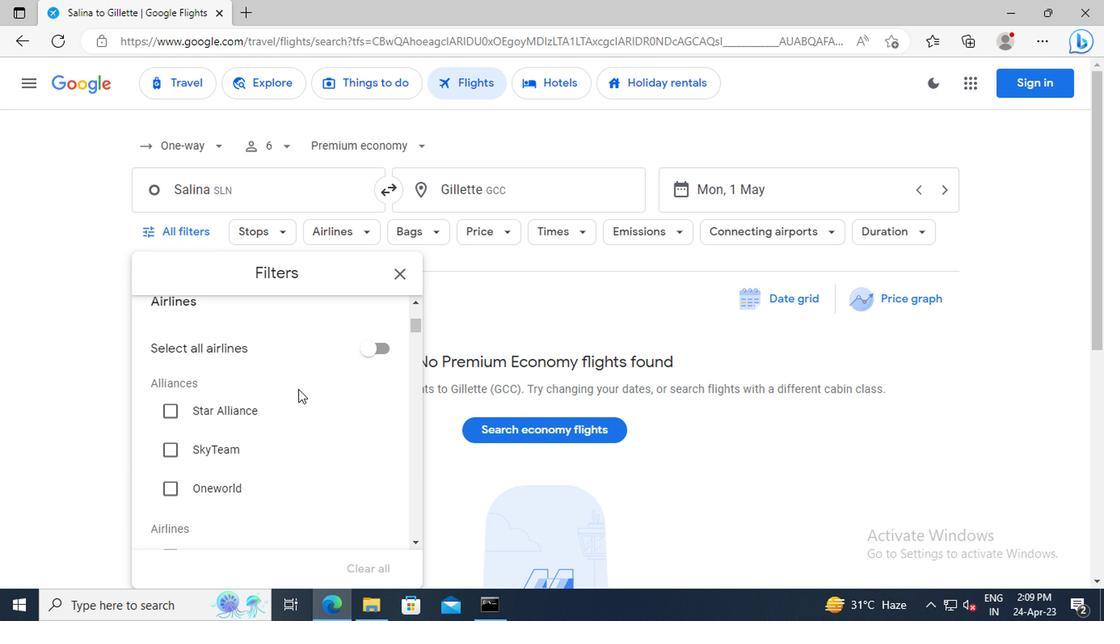 
Action: Mouse scrolled (294, 387) with delta (0, -1)
Screenshot: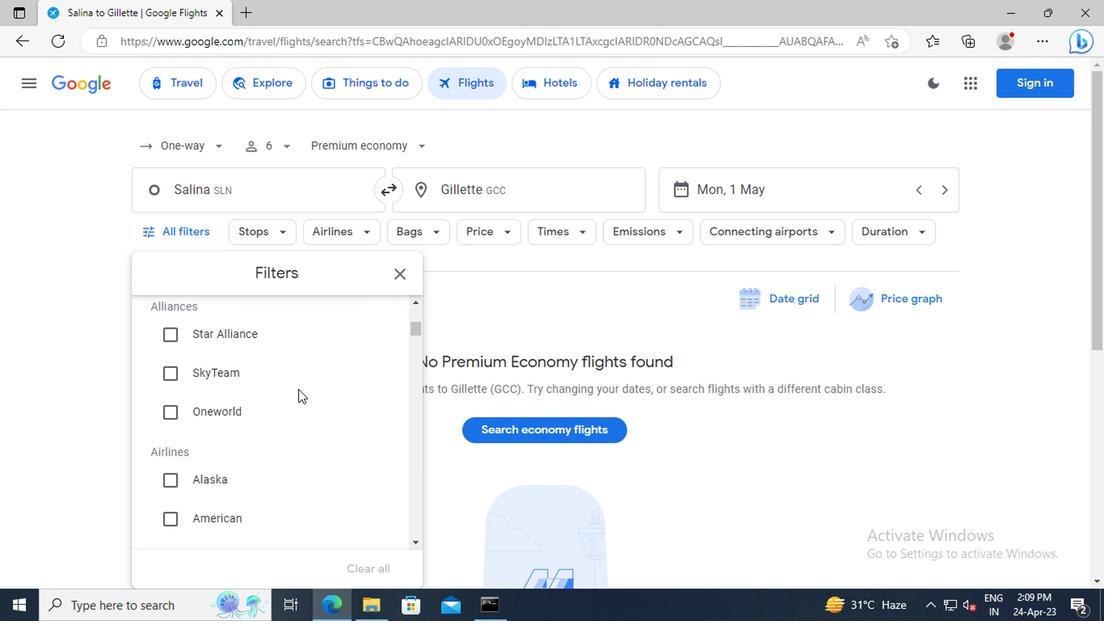 
Action: Mouse scrolled (294, 387) with delta (0, -1)
Screenshot: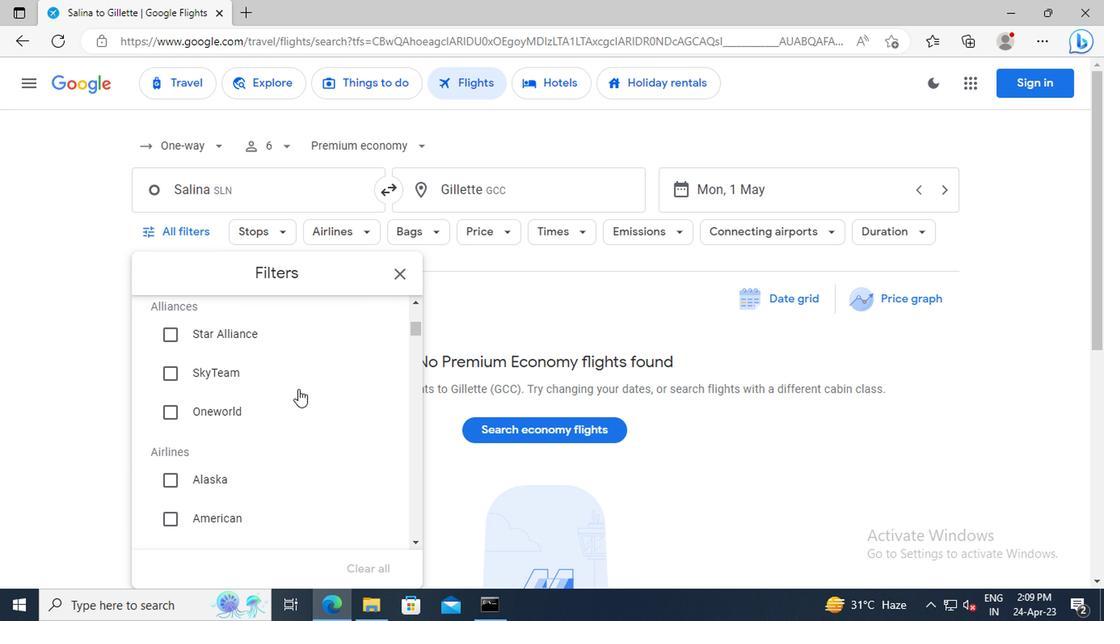 
Action: Mouse moved to (166, 444)
Screenshot: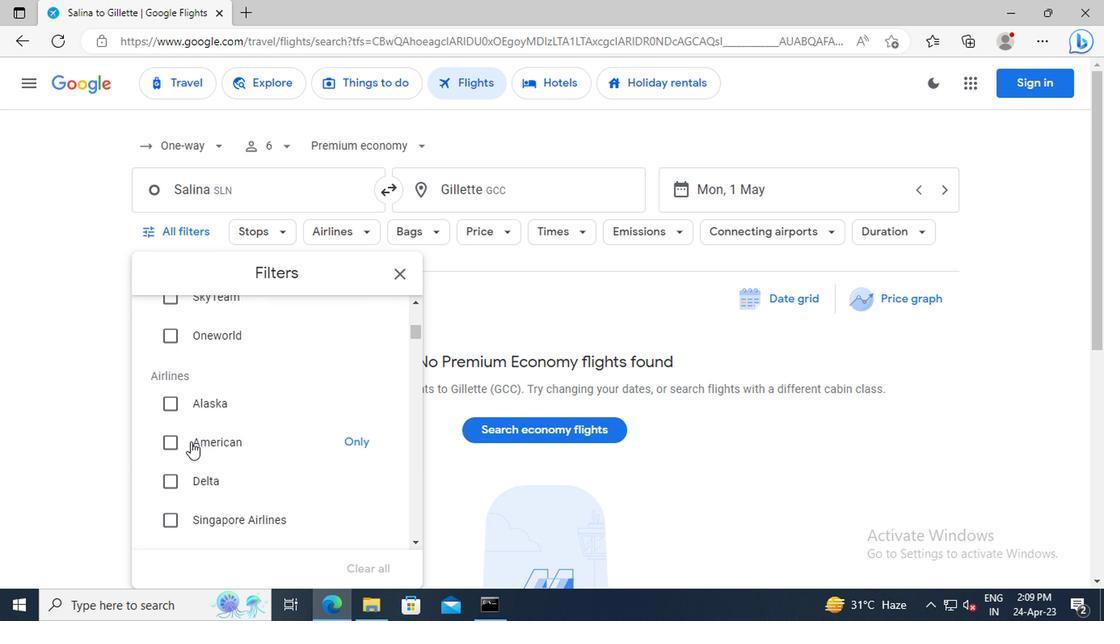 
Action: Mouse pressed left at (166, 444)
Screenshot: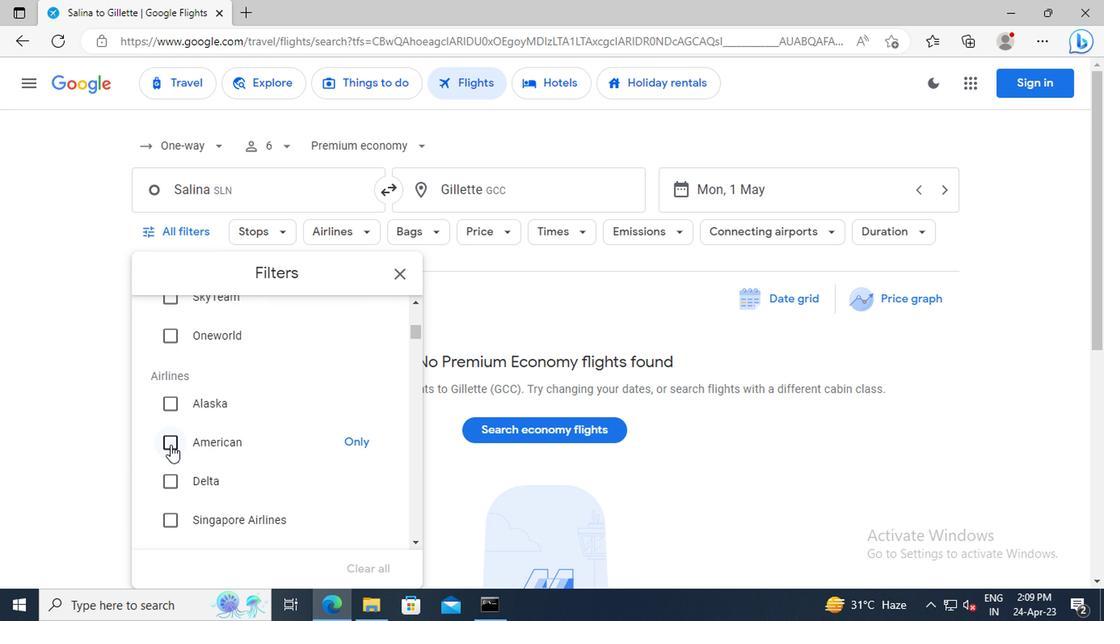 
Action: Mouse moved to (297, 413)
Screenshot: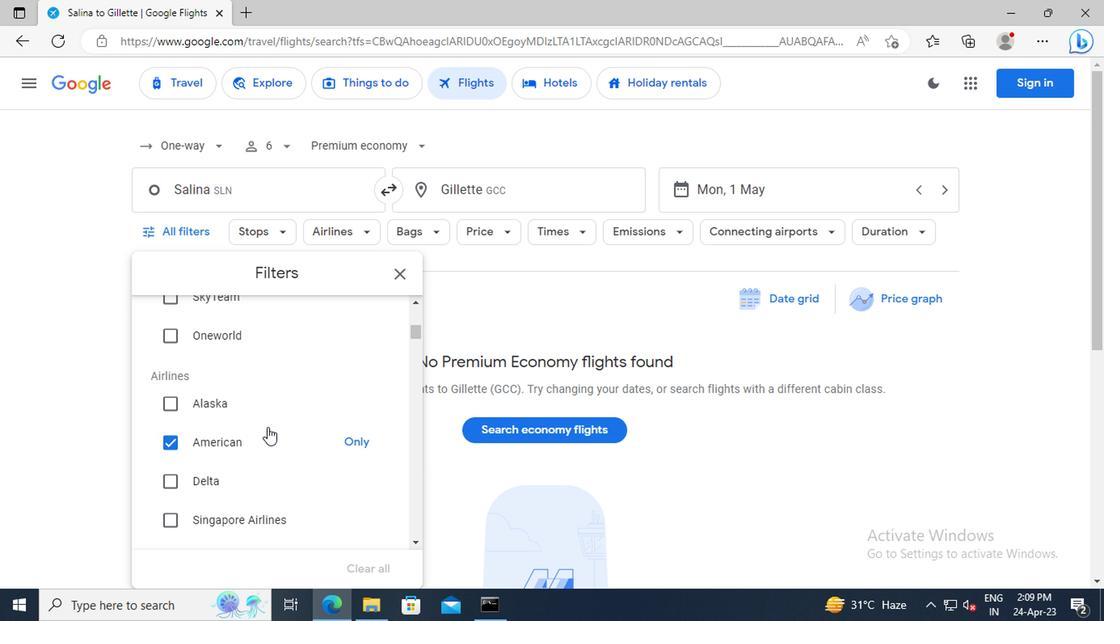 
Action: Mouse scrolled (297, 412) with delta (0, -1)
Screenshot: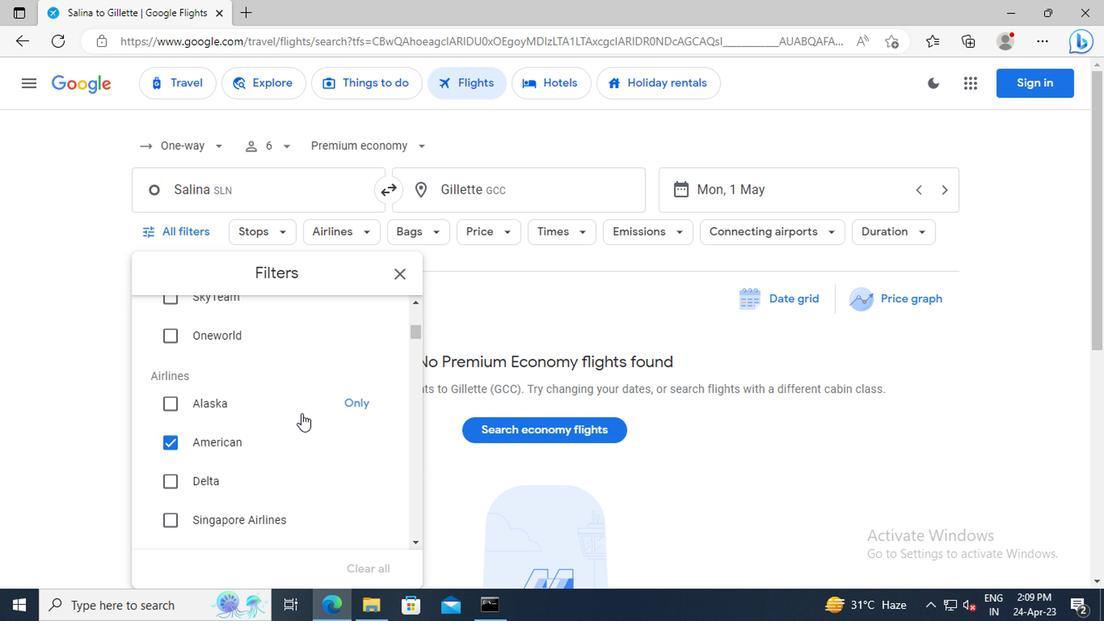 
Action: Mouse scrolled (297, 412) with delta (0, -1)
Screenshot: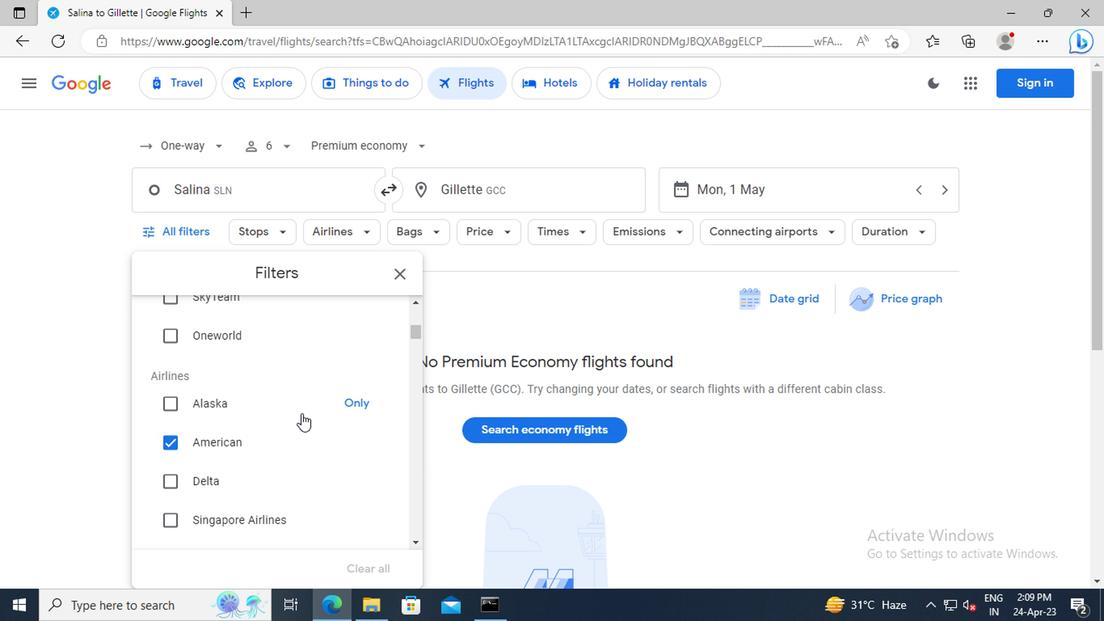 
Action: Mouse scrolled (297, 412) with delta (0, -1)
Screenshot: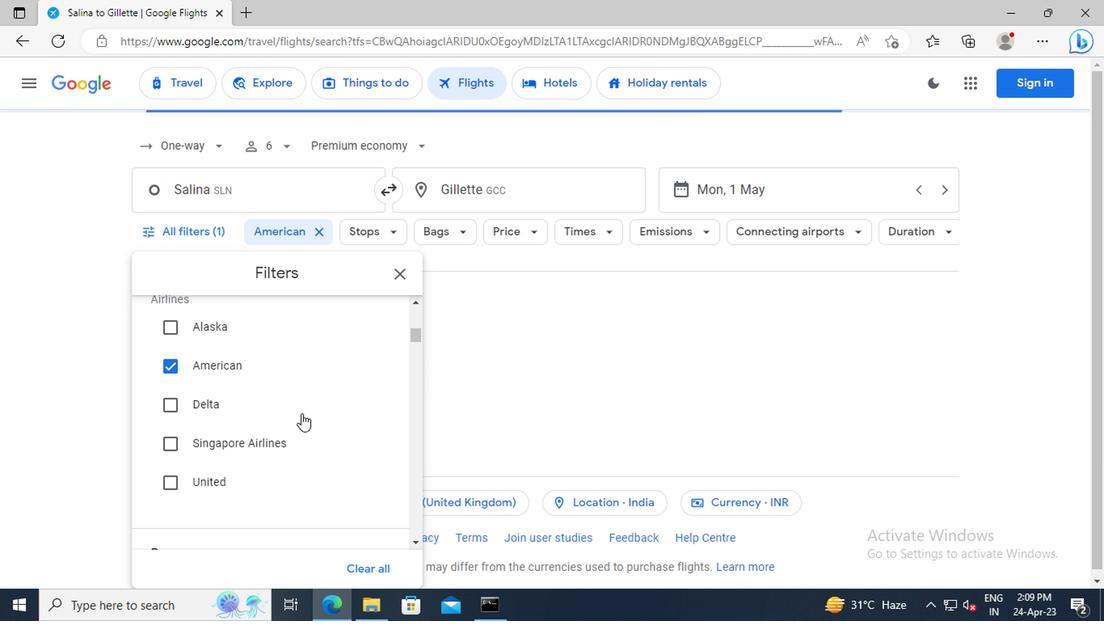 
Action: Mouse scrolled (297, 412) with delta (0, -1)
Screenshot: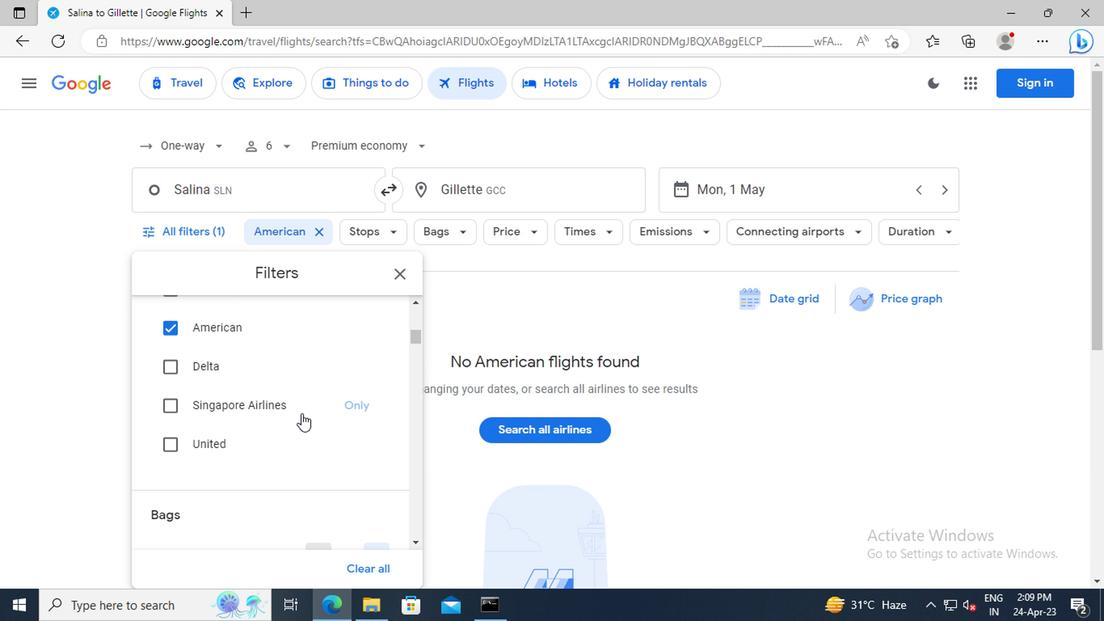 
Action: Mouse scrolled (297, 412) with delta (0, -1)
Screenshot: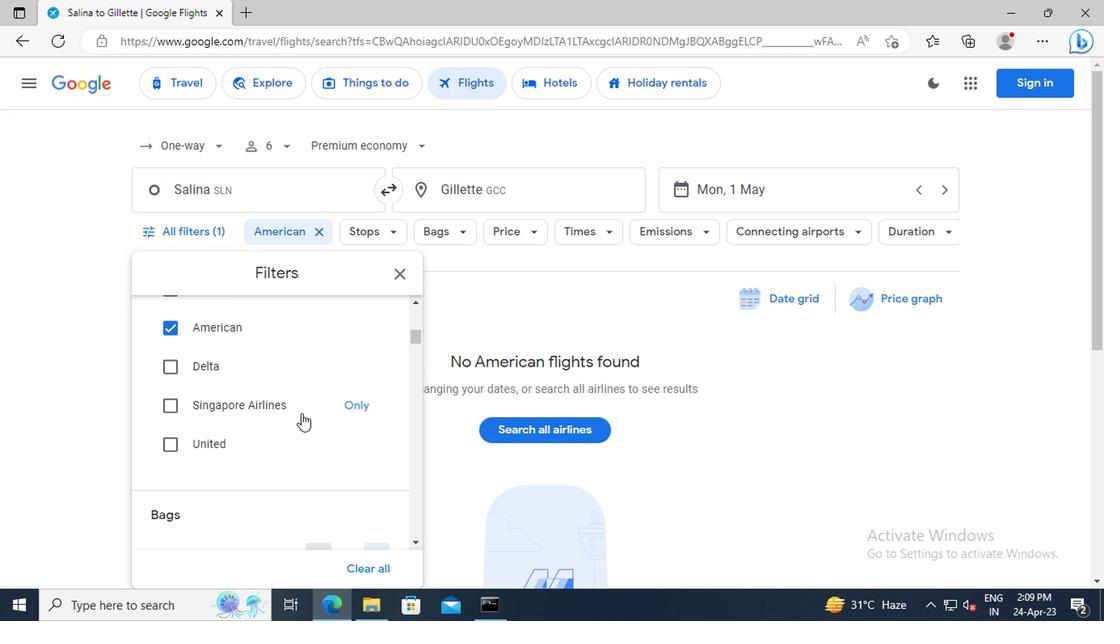 
Action: Mouse scrolled (297, 412) with delta (0, -1)
Screenshot: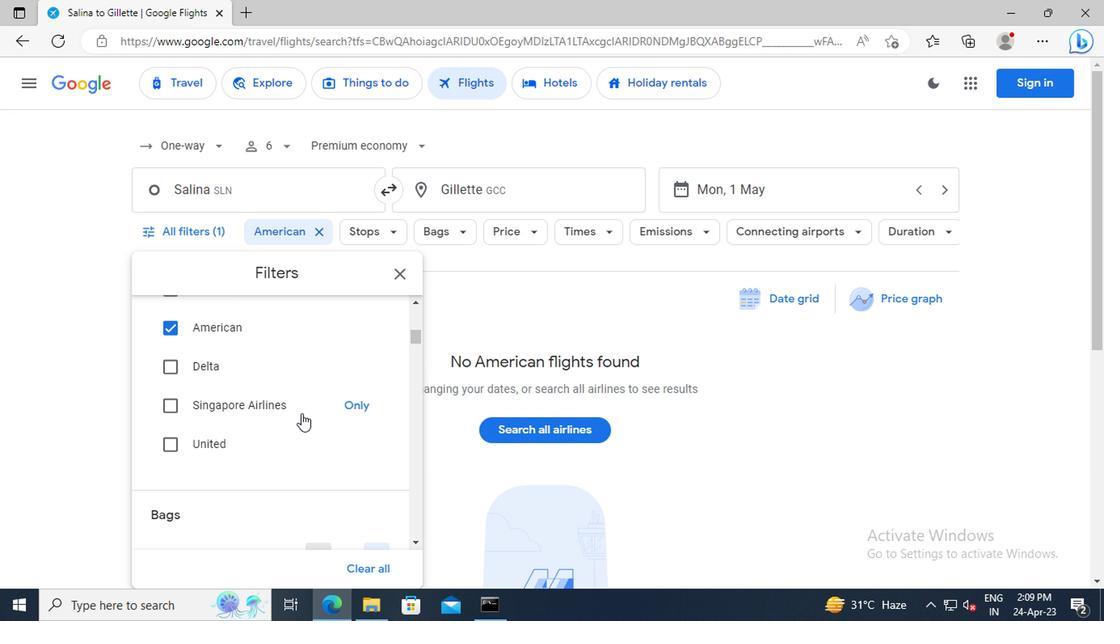 
Action: Mouse scrolled (297, 412) with delta (0, -1)
Screenshot: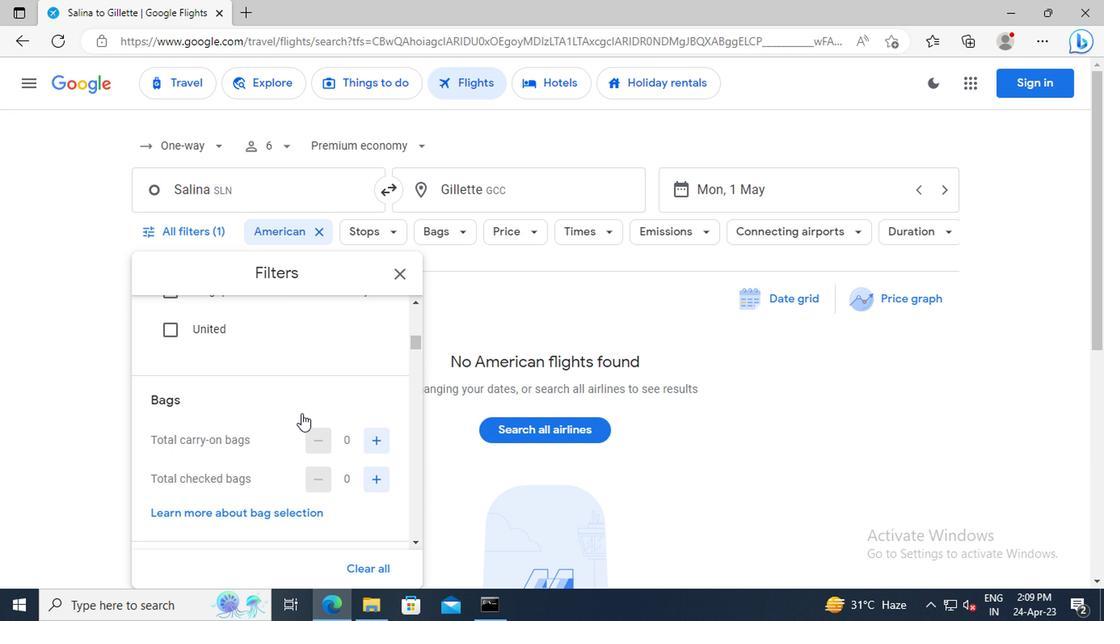 
Action: Mouse moved to (368, 444)
Screenshot: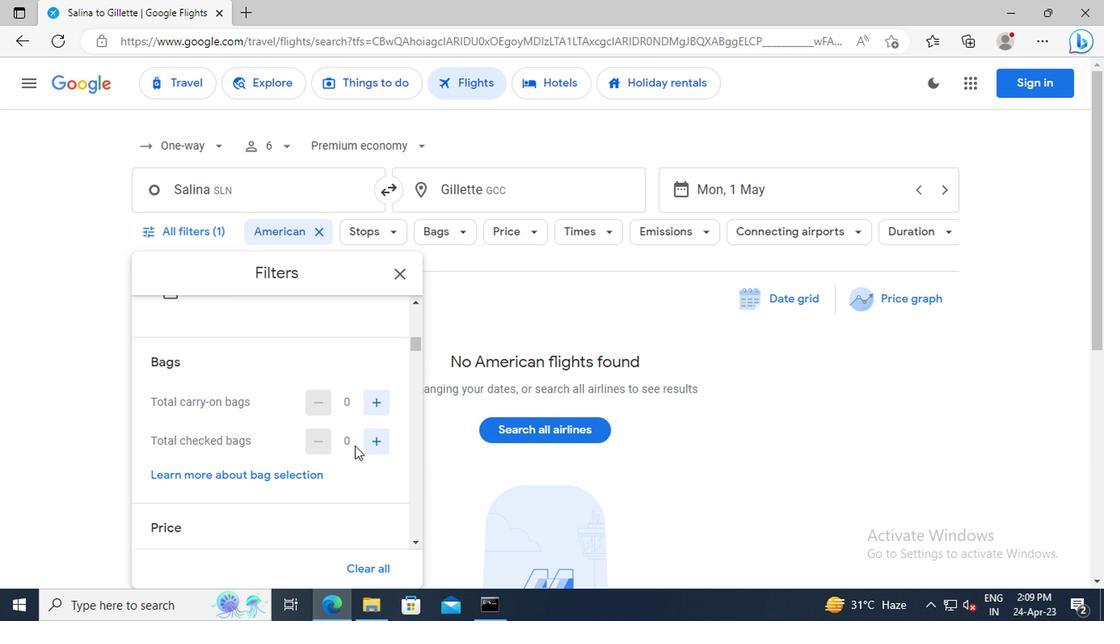 
Action: Mouse pressed left at (368, 444)
Screenshot: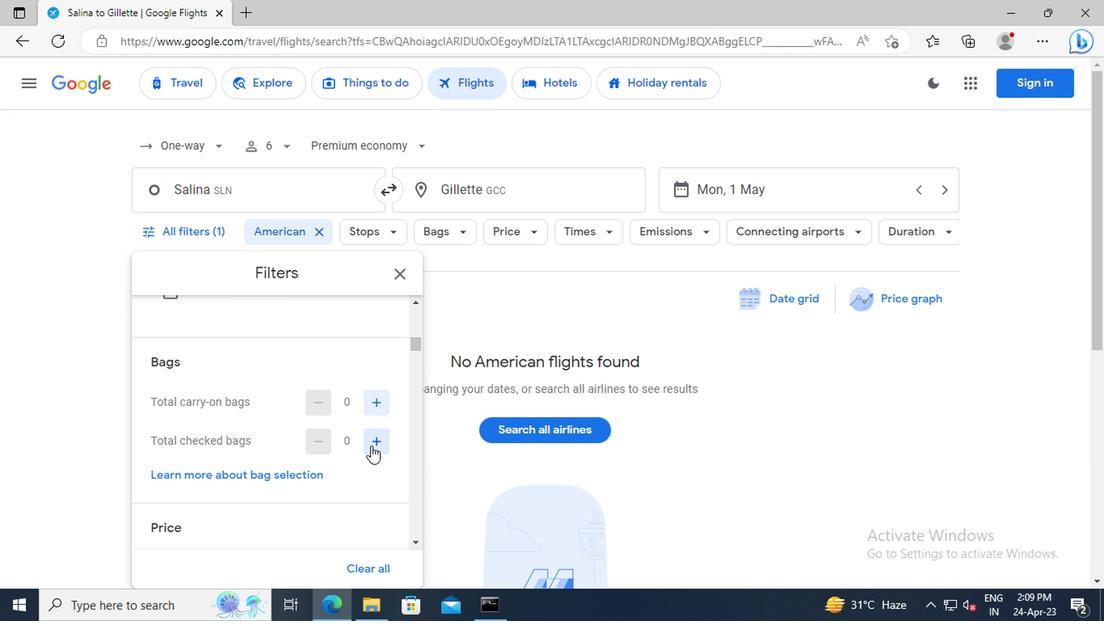 
Action: Mouse moved to (338, 399)
Screenshot: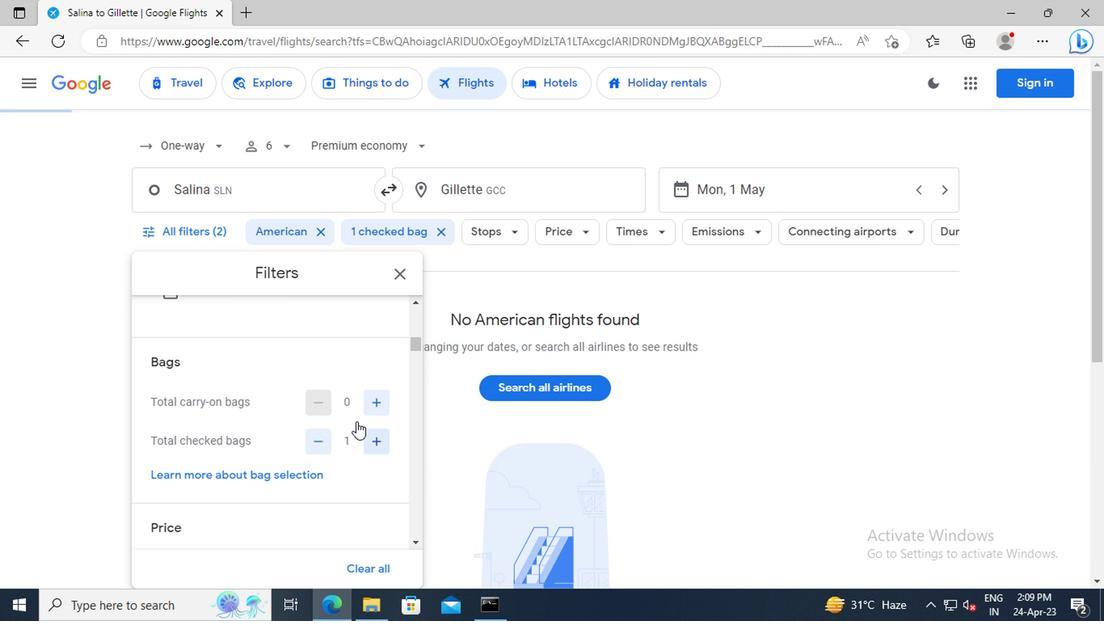 
Action: Mouse scrolled (338, 398) with delta (0, 0)
Screenshot: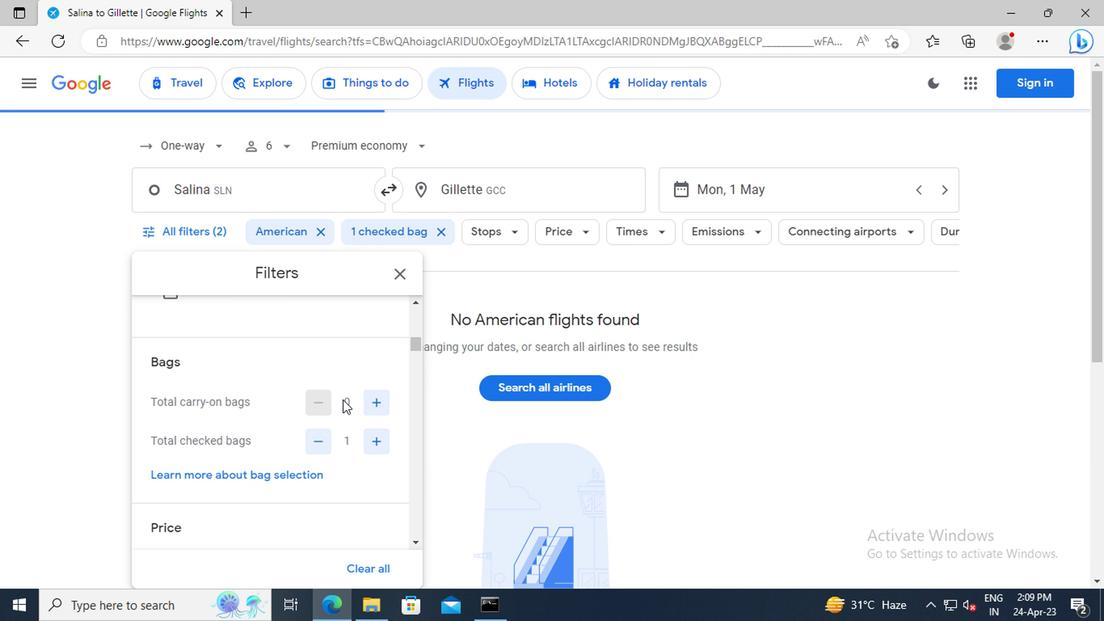 
Action: Mouse scrolled (338, 398) with delta (0, 0)
Screenshot: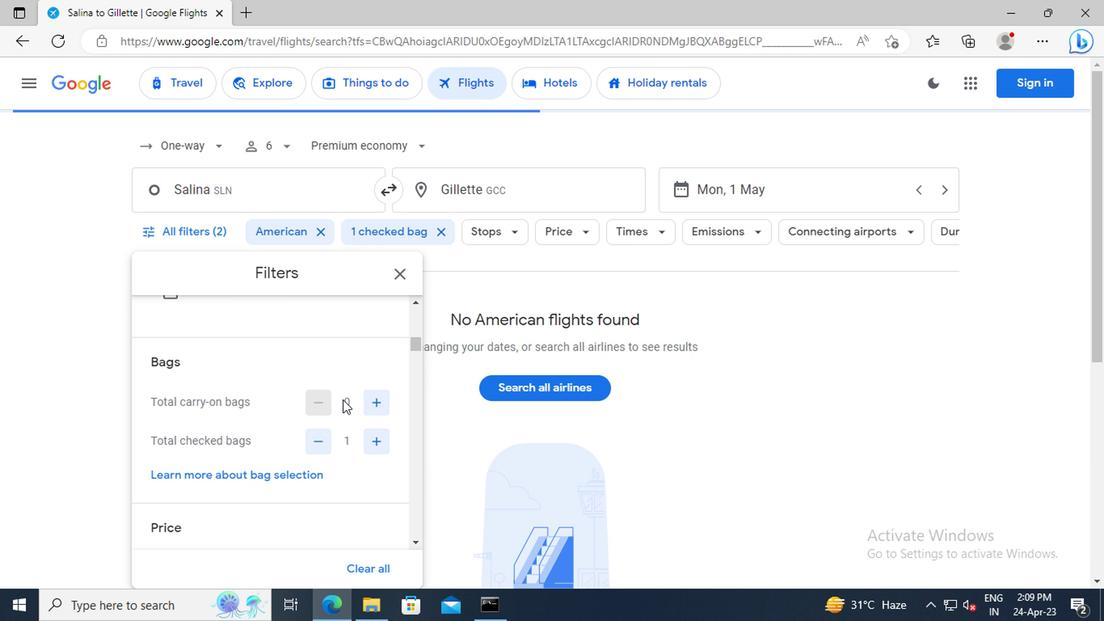 
Action: Mouse scrolled (338, 398) with delta (0, 0)
Screenshot: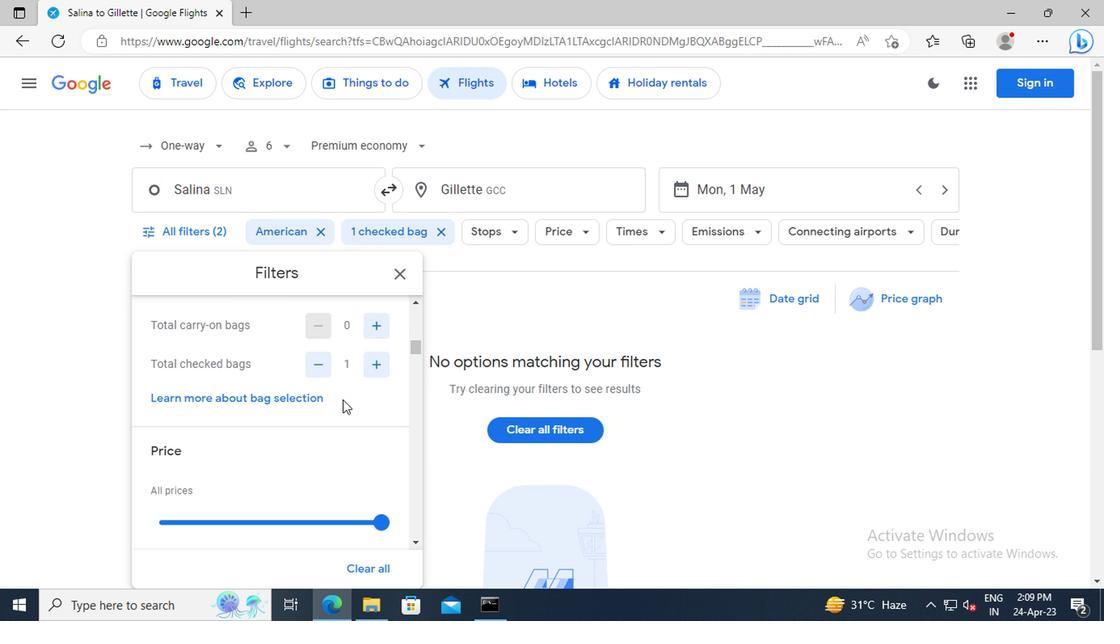 
Action: Mouse scrolled (338, 398) with delta (0, 0)
Screenshot: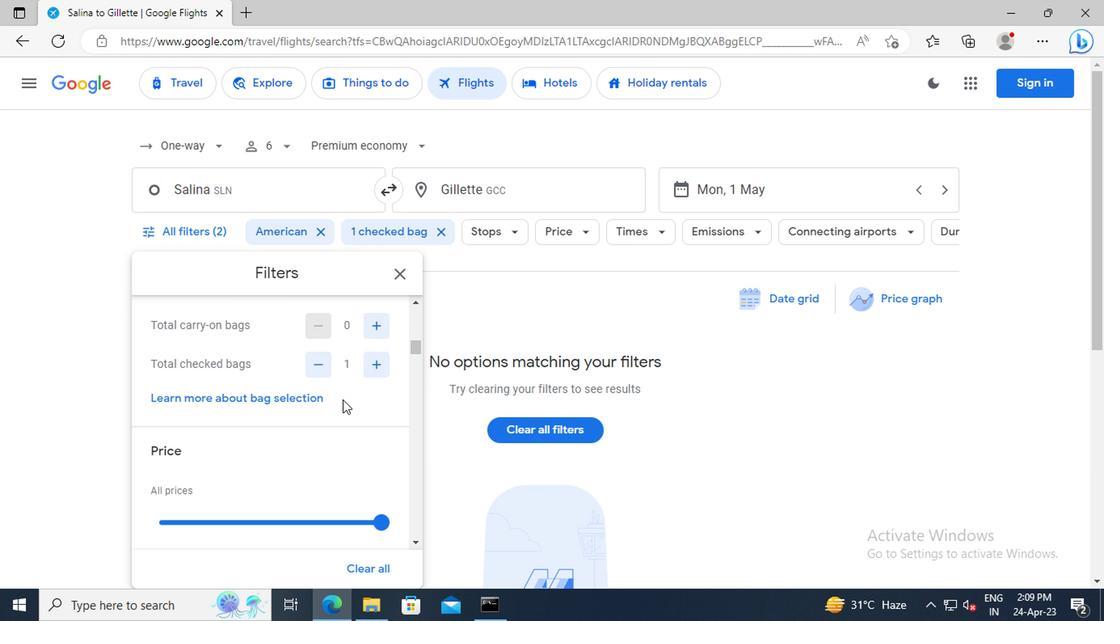 
Action: Mouse scrolled (338, 398) with delta (0, 0)
Screenshot: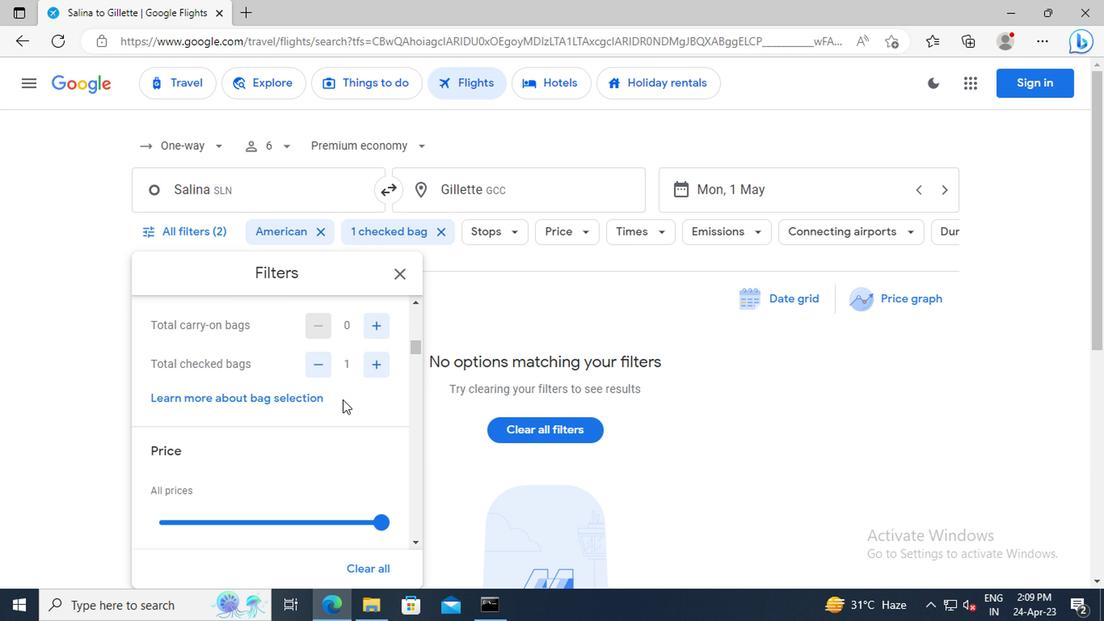
Action: Mouse moved to (368, 410)
Screenshot: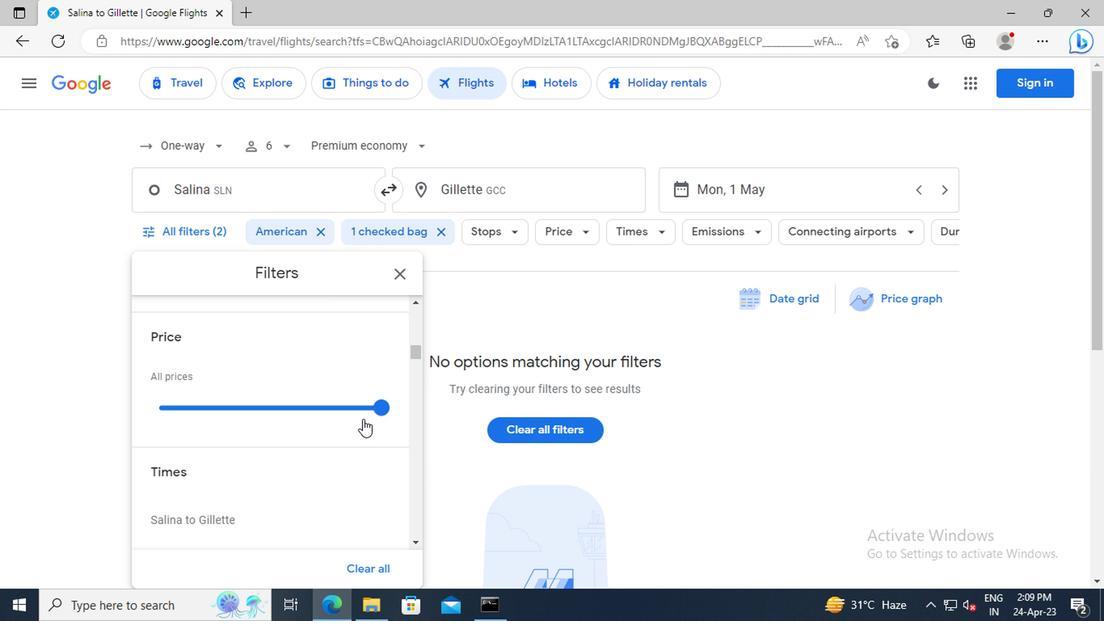 
Action: Mouse pressed left at (368, 410)
Screenshot: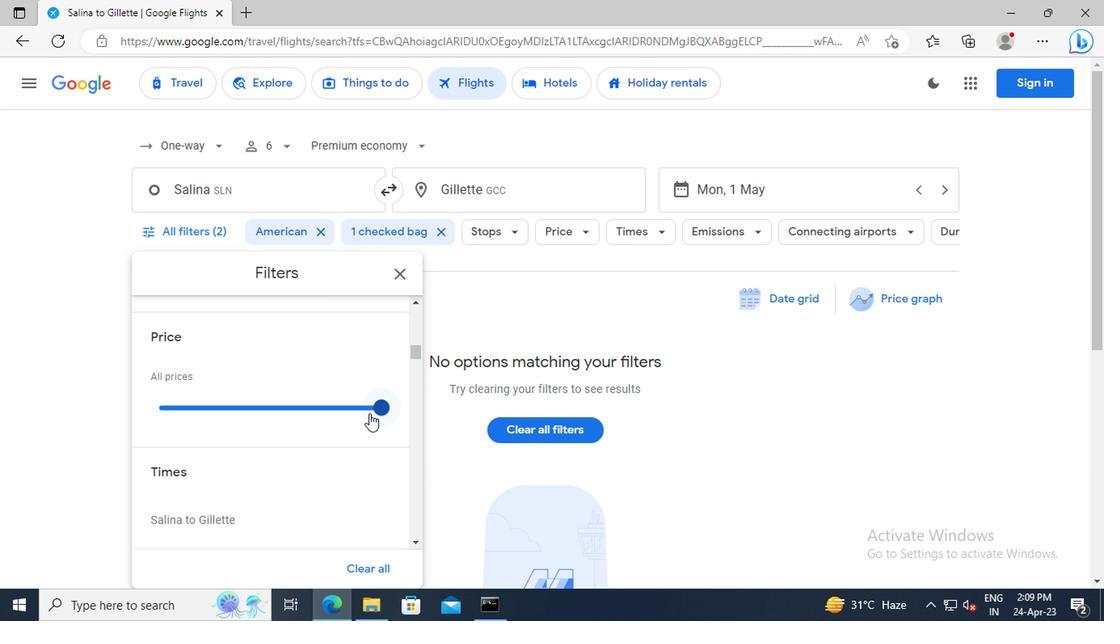 
Action: Mouse moved to (336, 381)
Screenshot: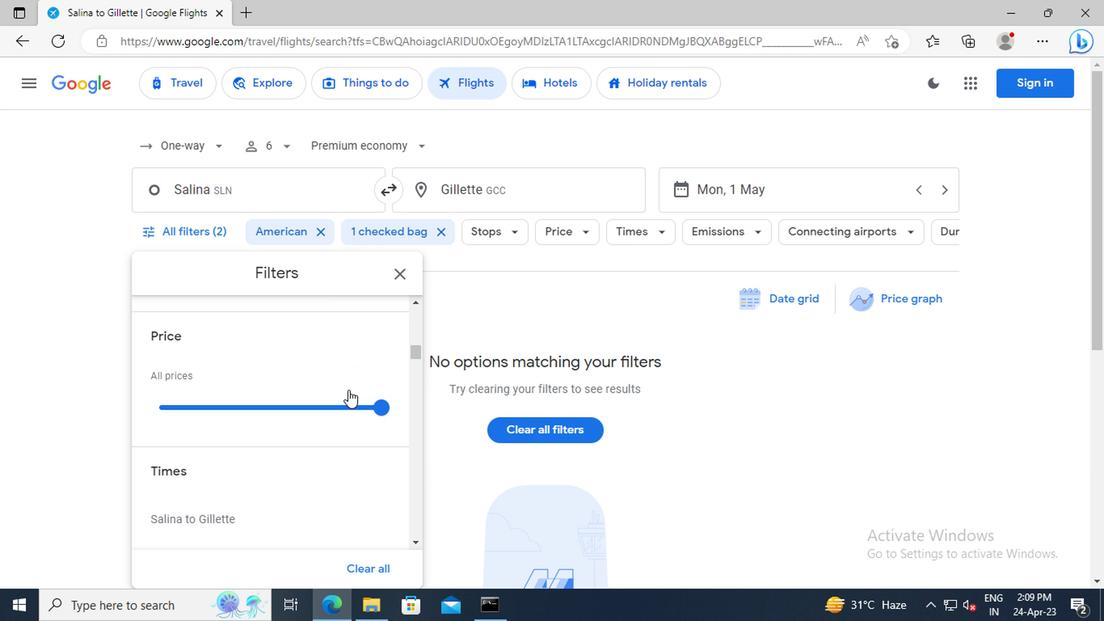 
Action: Mouse scrolled (336, 380) with delta (0, 0)
Screenshot: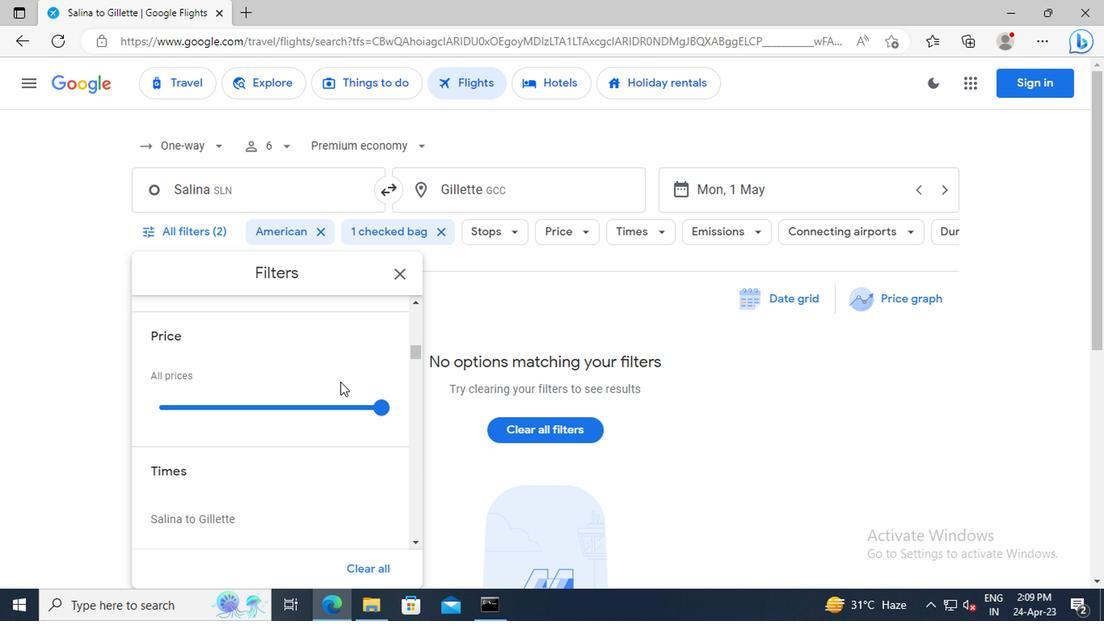 
Action: Mouse scrolled (336, 380) with delta (0, 0)
Screenshot: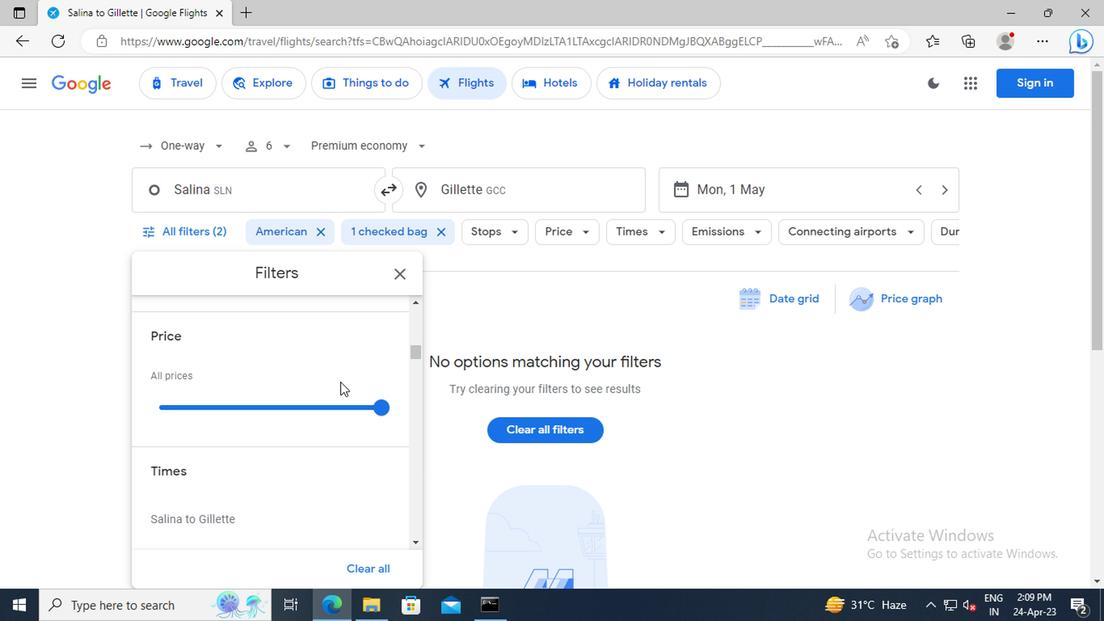 
Action: Mouse scrolled (336, 380) with delta (0, 0)
Screenshot: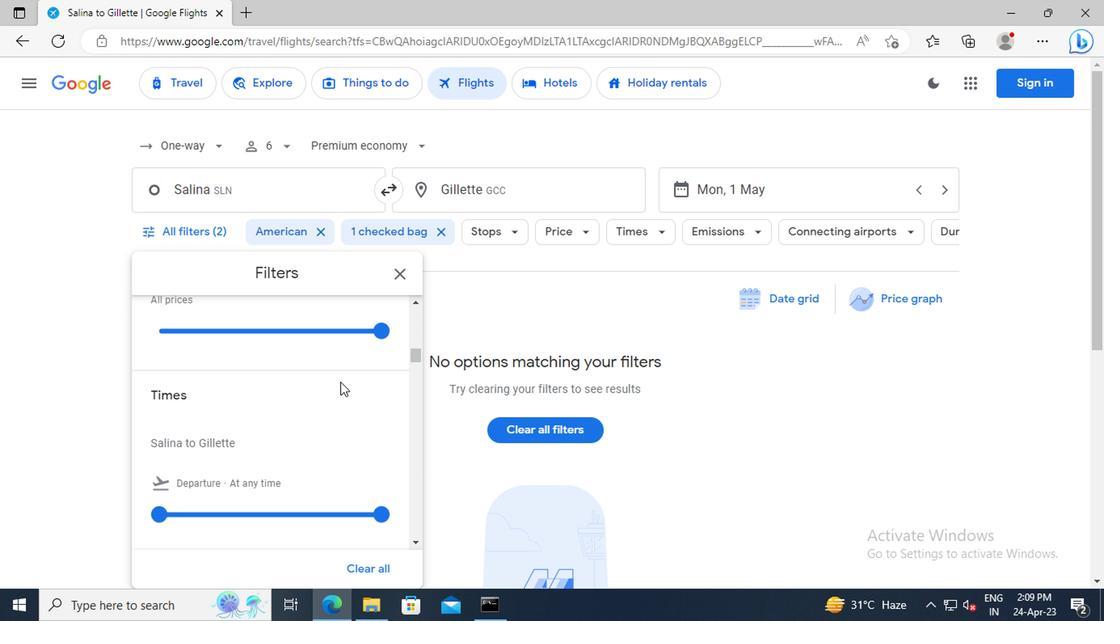 
Action: Mouse scrolled (336, 380) with delta (0, 0)
Screenshot: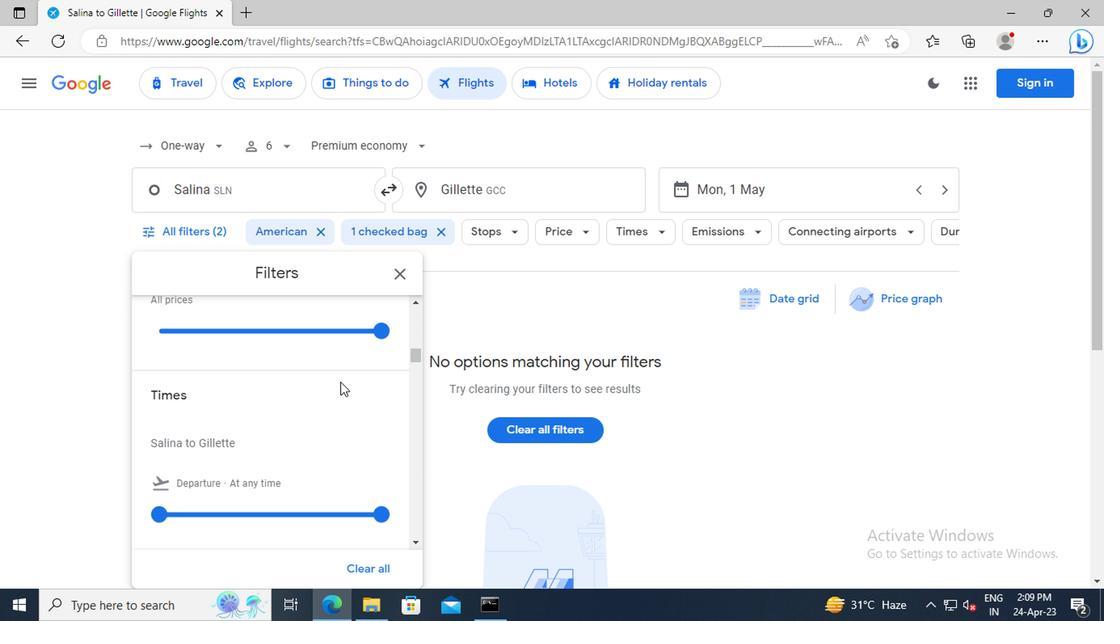 
Action: Mouse moved to (158, 438)
Screenshot: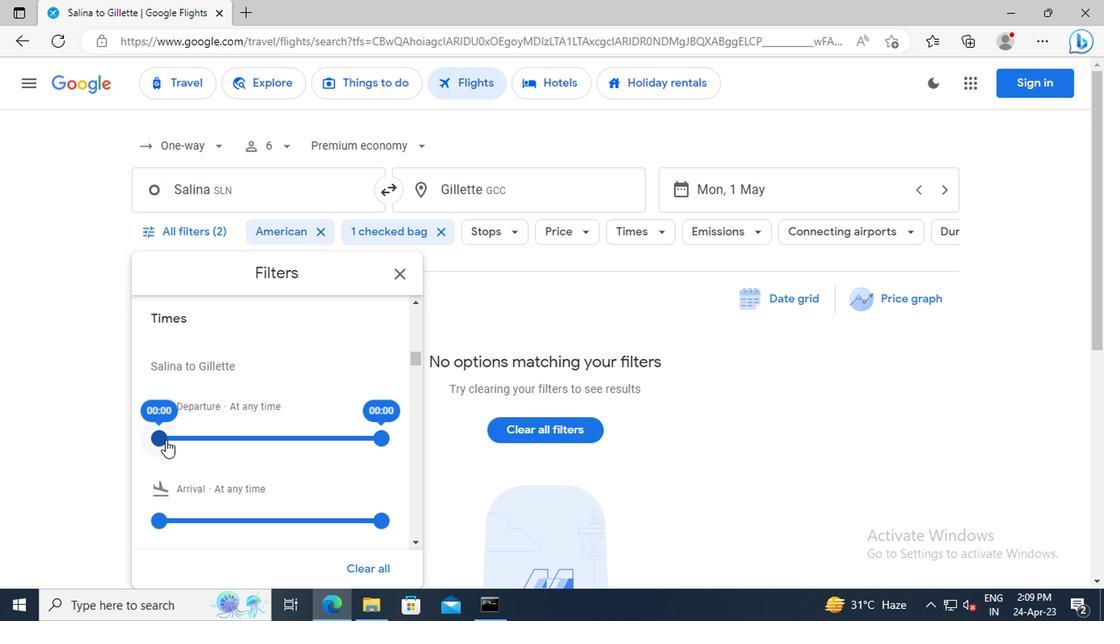 
Action: Mouse pressed left at (158, 438)
Screenshot: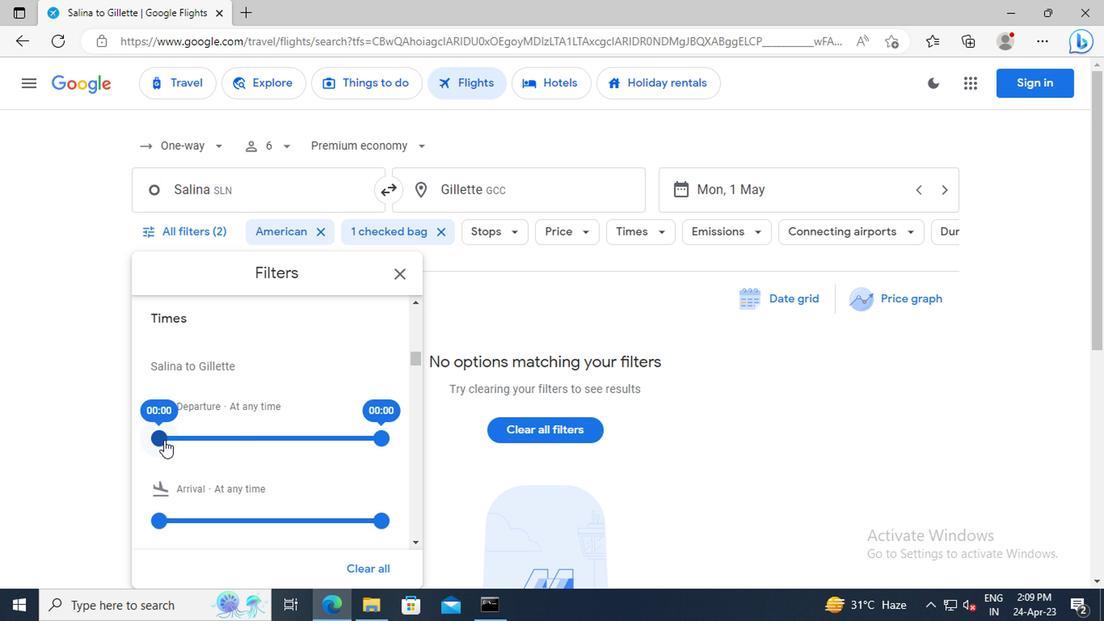 
Action: Mouse moved to (368, 436)
Screenshot: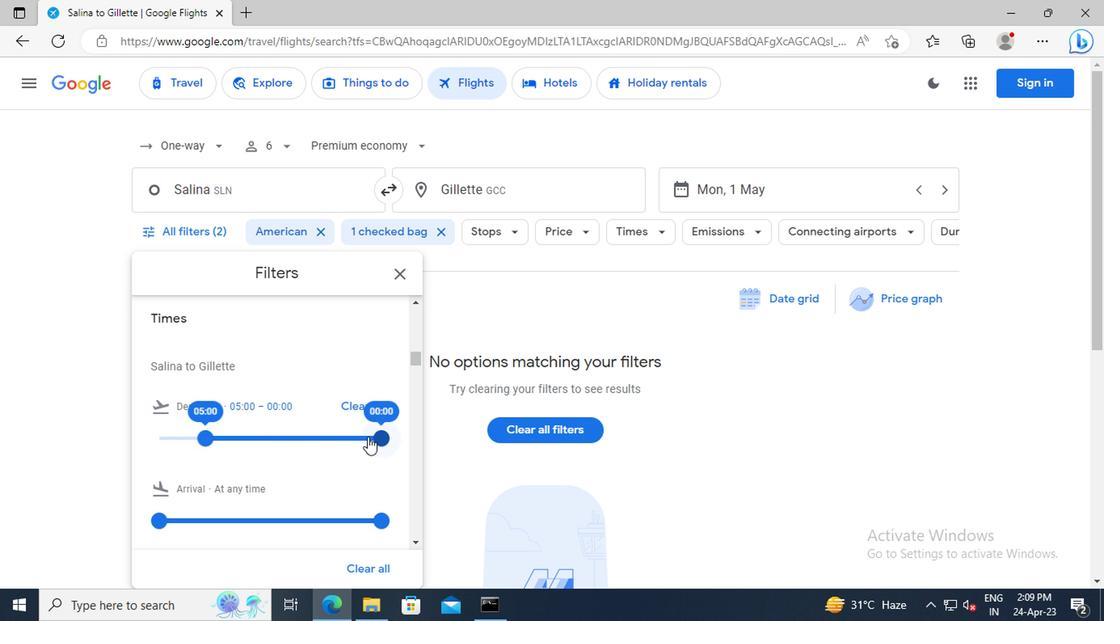 
Action: Mouse pressed left at (368, 436)
Screenshot: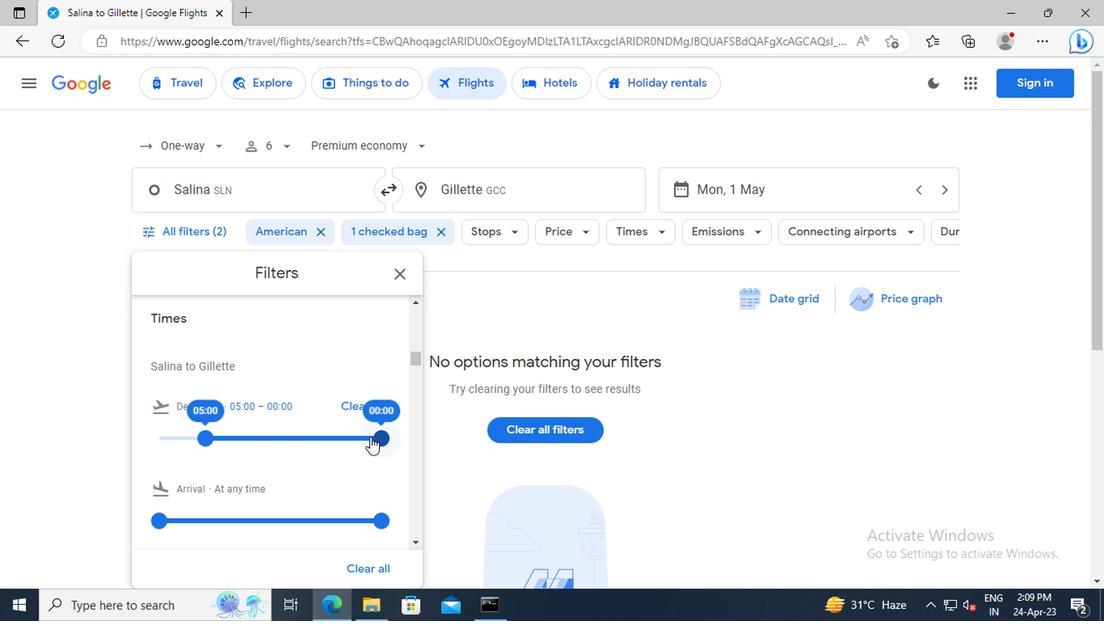 
Action: Mouse moved to (398, 277)
Screenshot: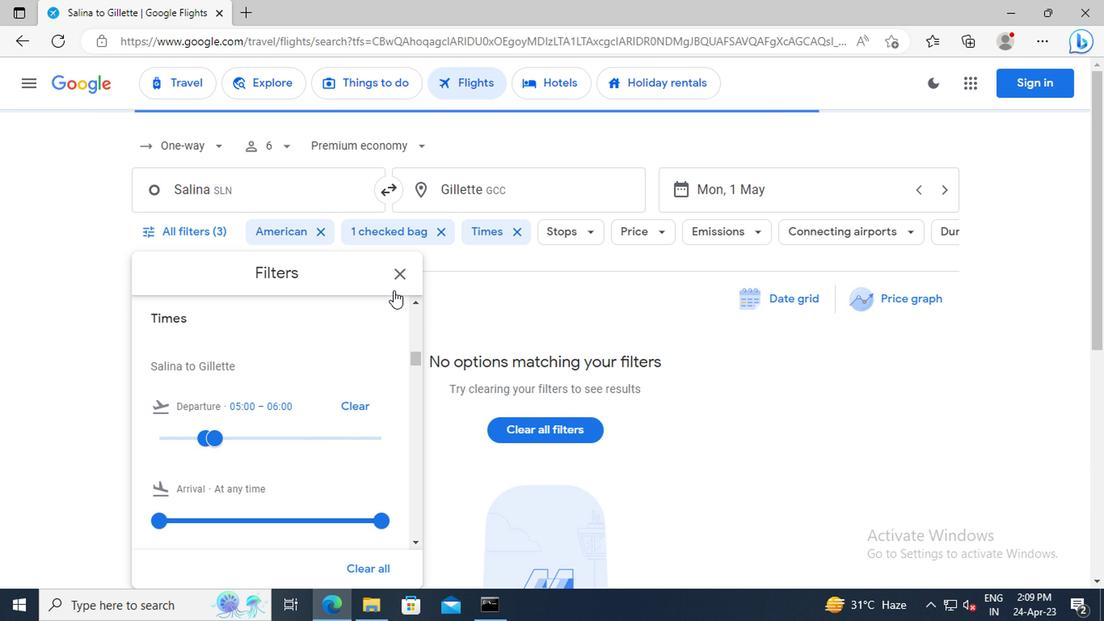 
Action: Mouse pressed left at (398, 277)
Screenshot: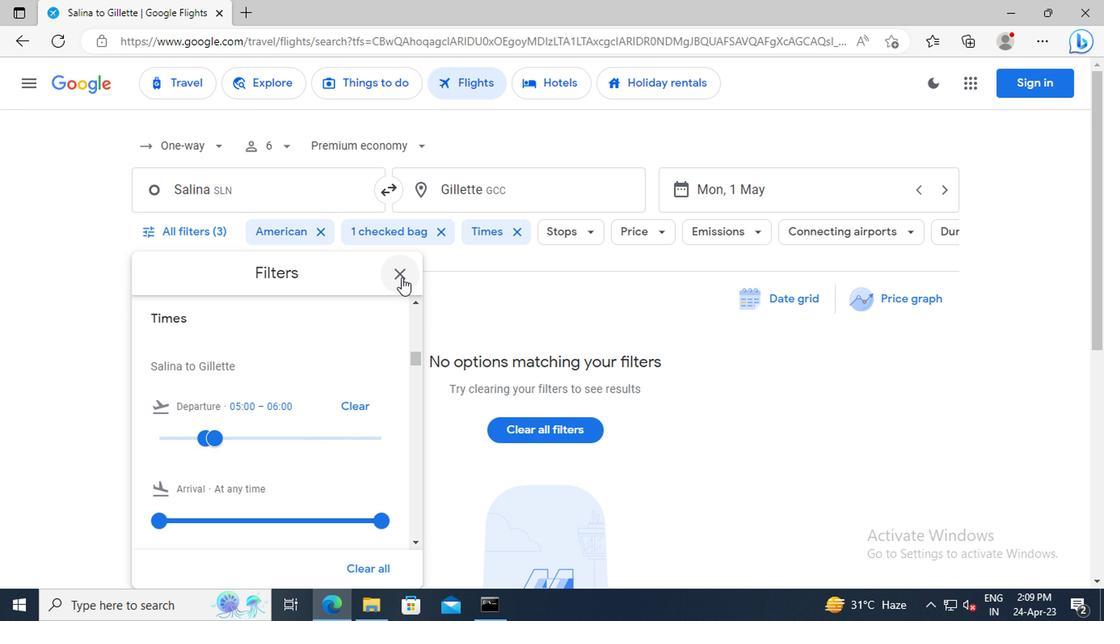 
Action: Mouse moved to (462, 394)
Screenshot: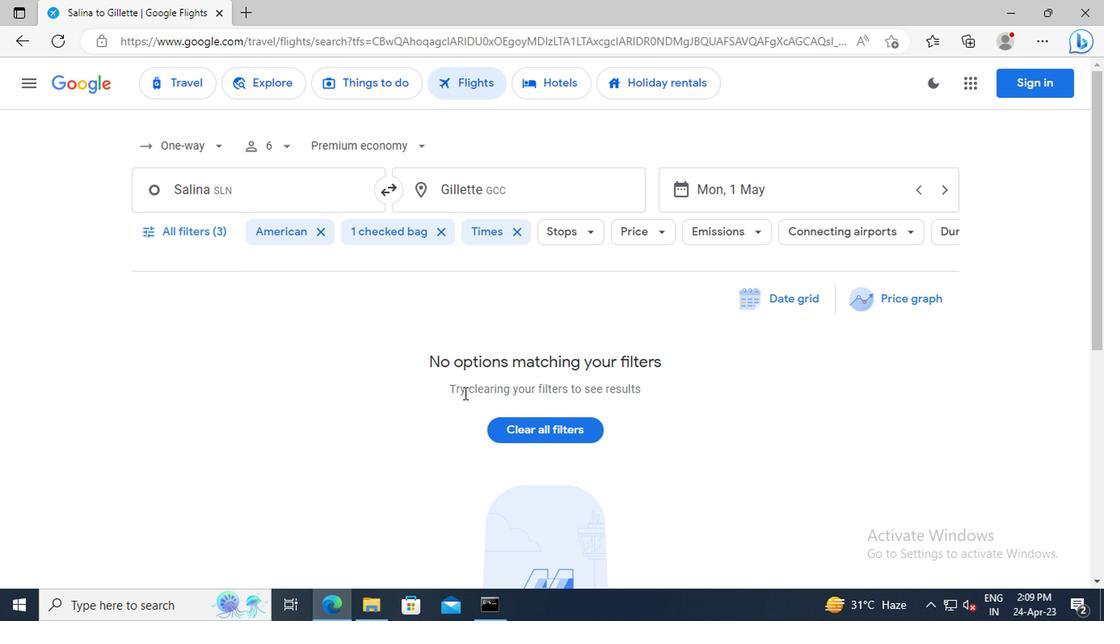 
